 Task: In the Company zucc.zm, Add note: 'Set up a meeting with the product team to discuss customer feature requests.'. Mark checkbox to create task to follow up ': In 2 weeks'. Create task, with  description: Follow up on Payment, Add due date: Today; Add reminder: 30 Minutes before. Set Priority Medium and add note: Take detailed meeting minutes and share them with the team afterward.. Logged in from softage.1@softage.net
Action: Mouse moved to (96, 61)
Screenshot: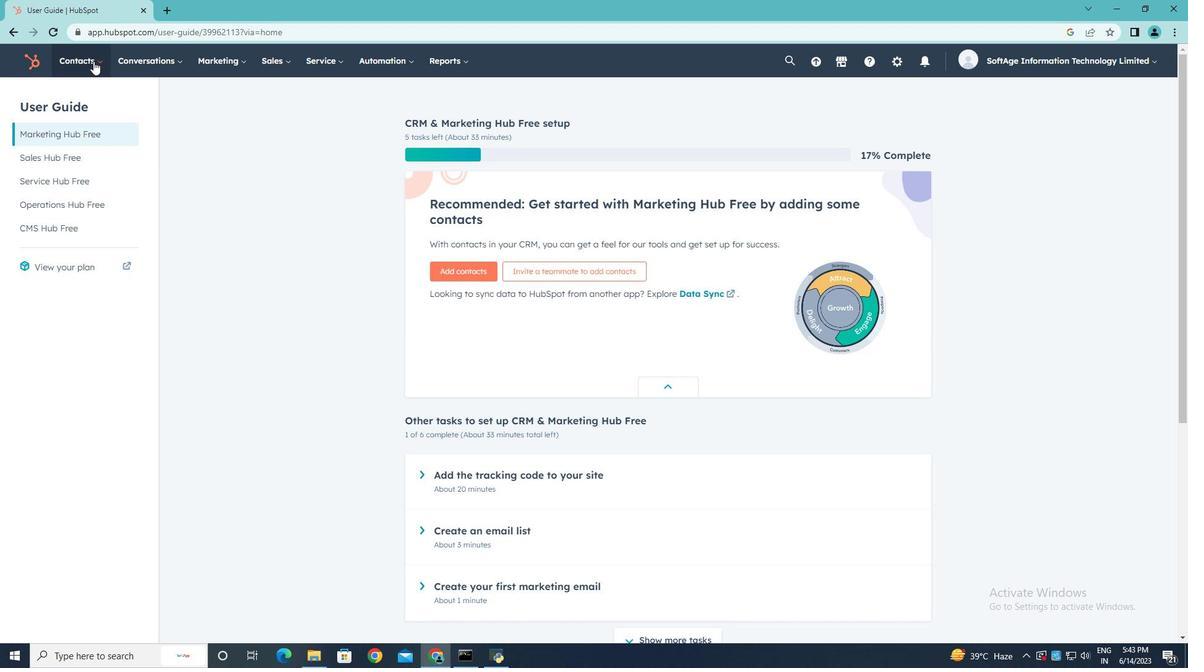 
Action: Mouse pressed left at (96, 61)
Screenshot: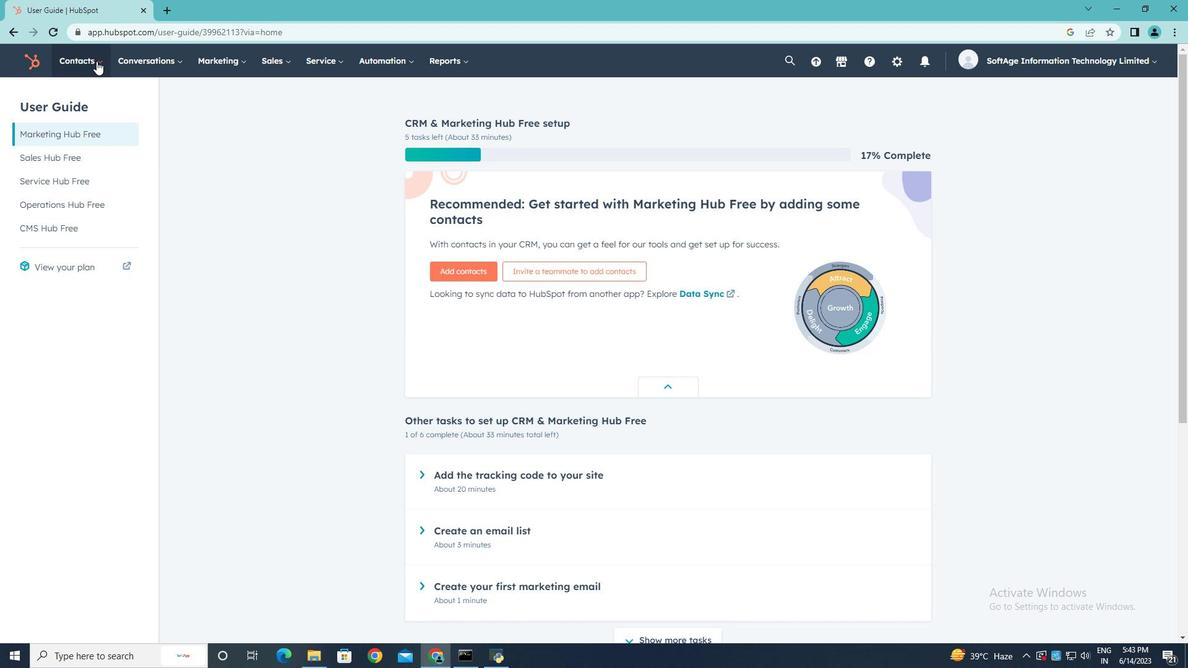 
Action: Mouse moved to (96, 120)
Screenshot: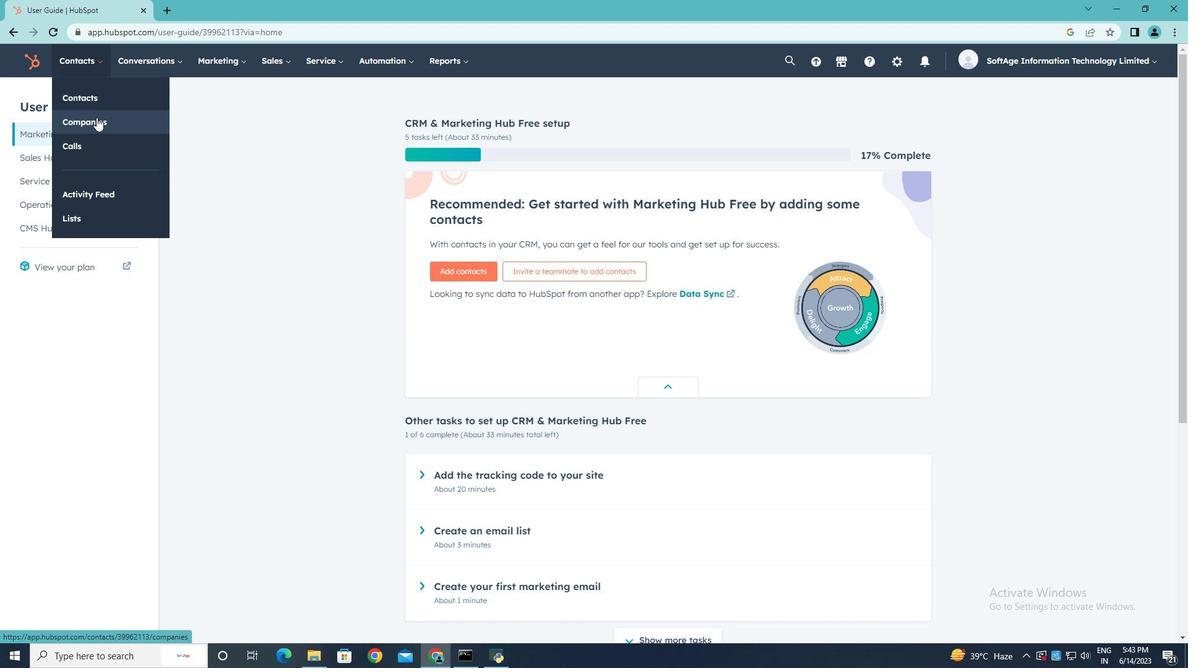 
Action: Mouse pressed left at (96, 120)
Screenshot: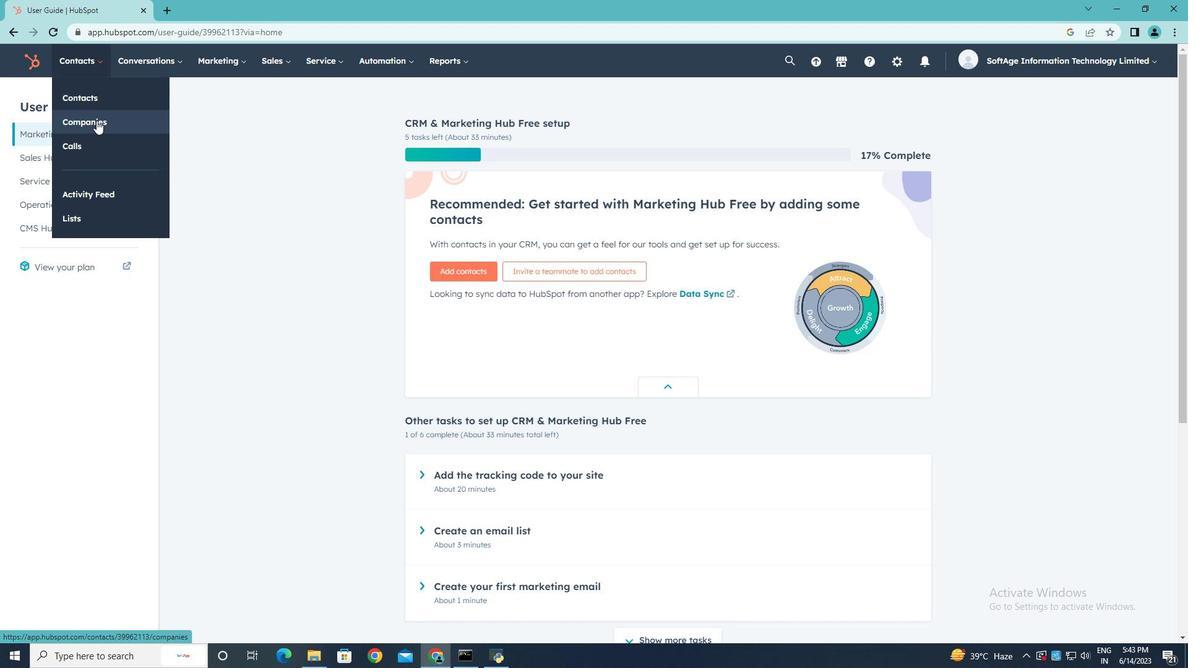 
Action: Mouse moved to (84, 196)
Screenshot: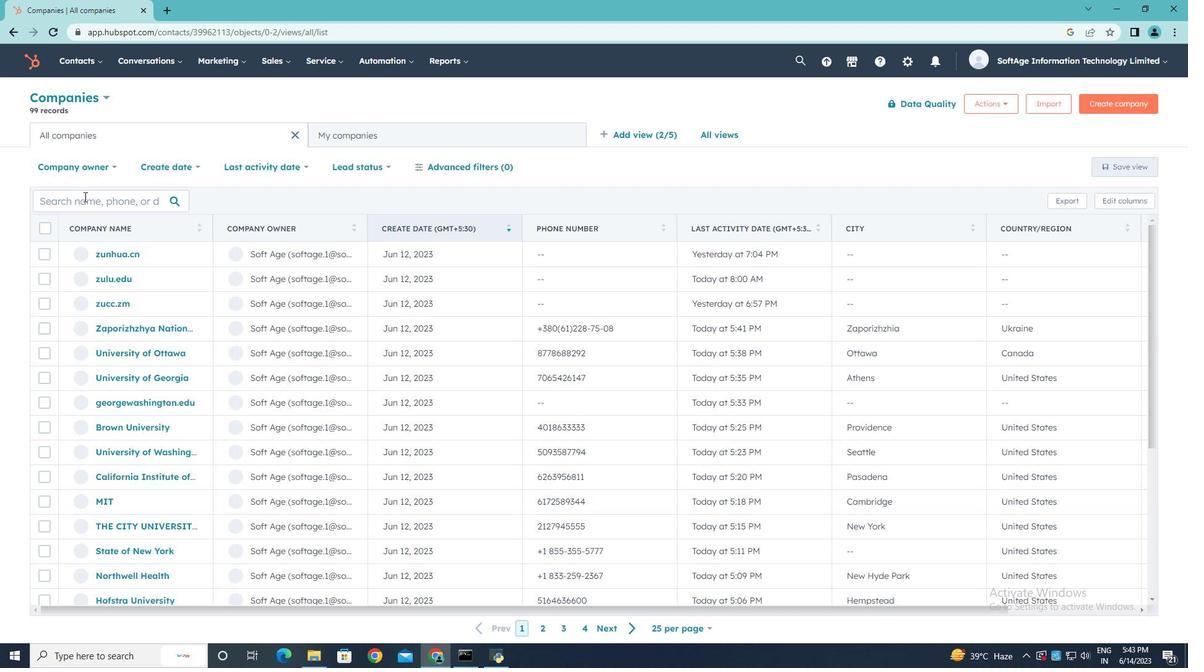 
Action: Mouse pressed left at (84, 196)
Screenshot: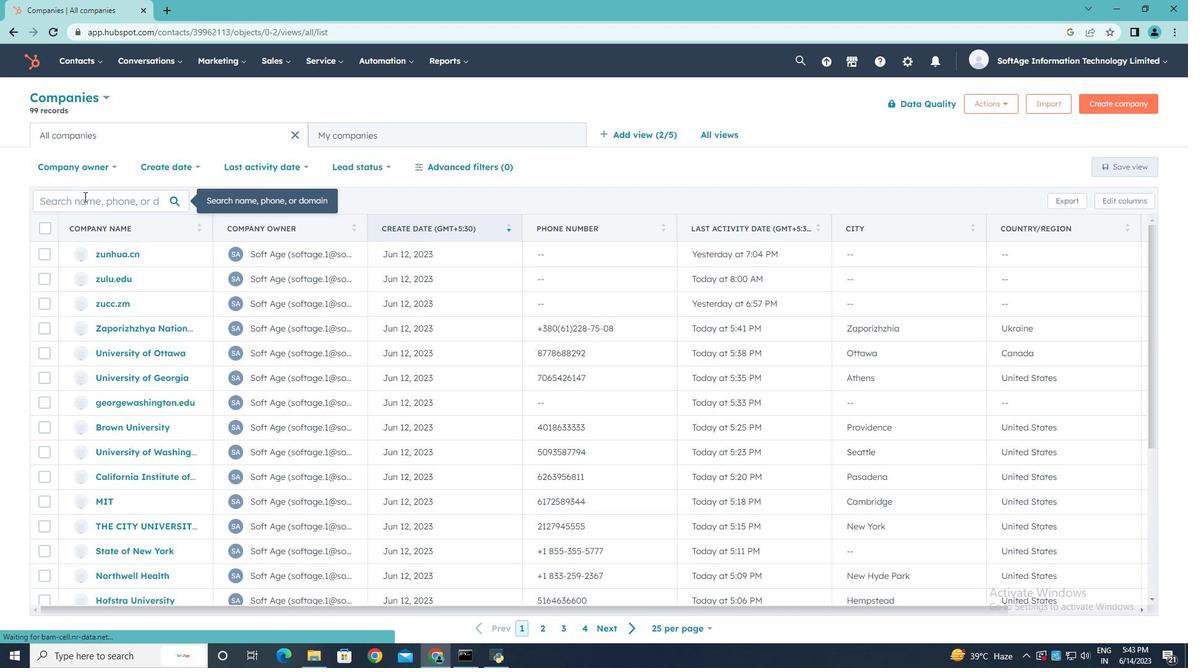 
Action: Key pressed zucc.zm
Screenshot: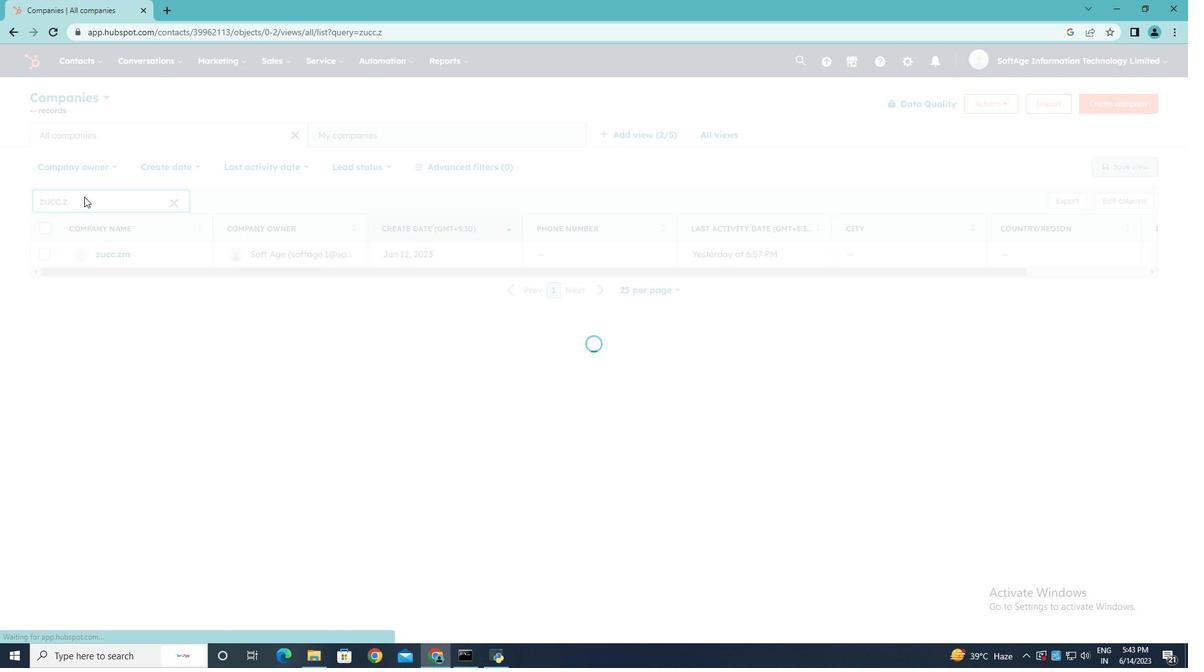 
Action: Mouse moved to (113, 252)
Screenshot: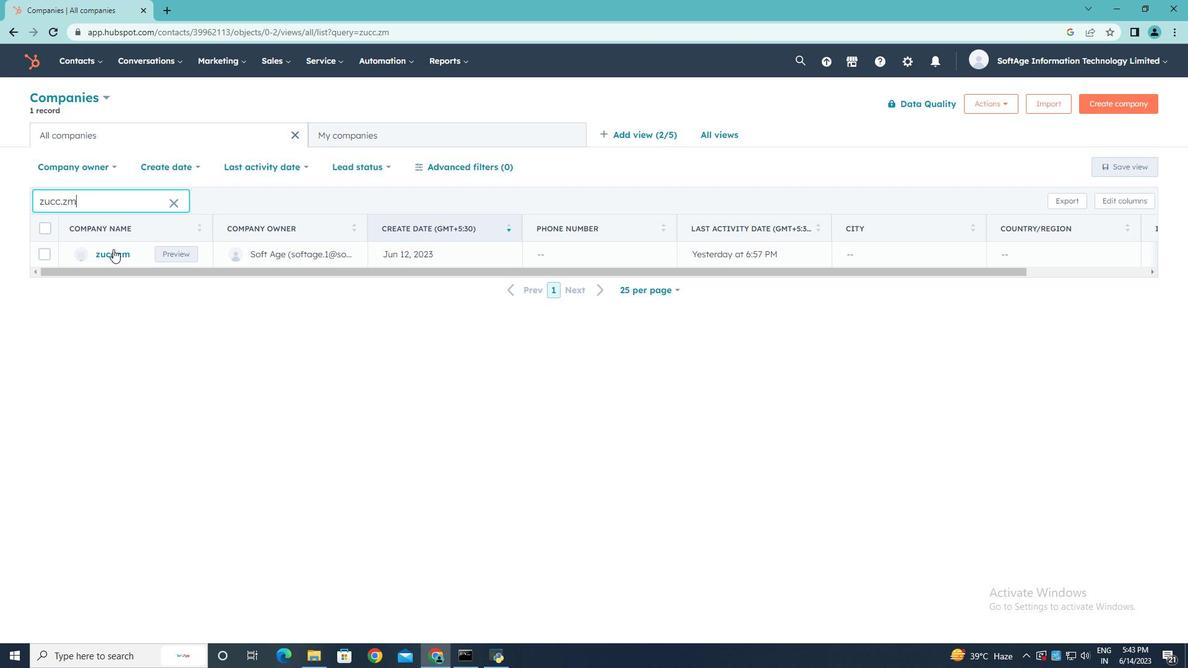 
Action: Mouse pressed left at (113, 252)
Screenshot: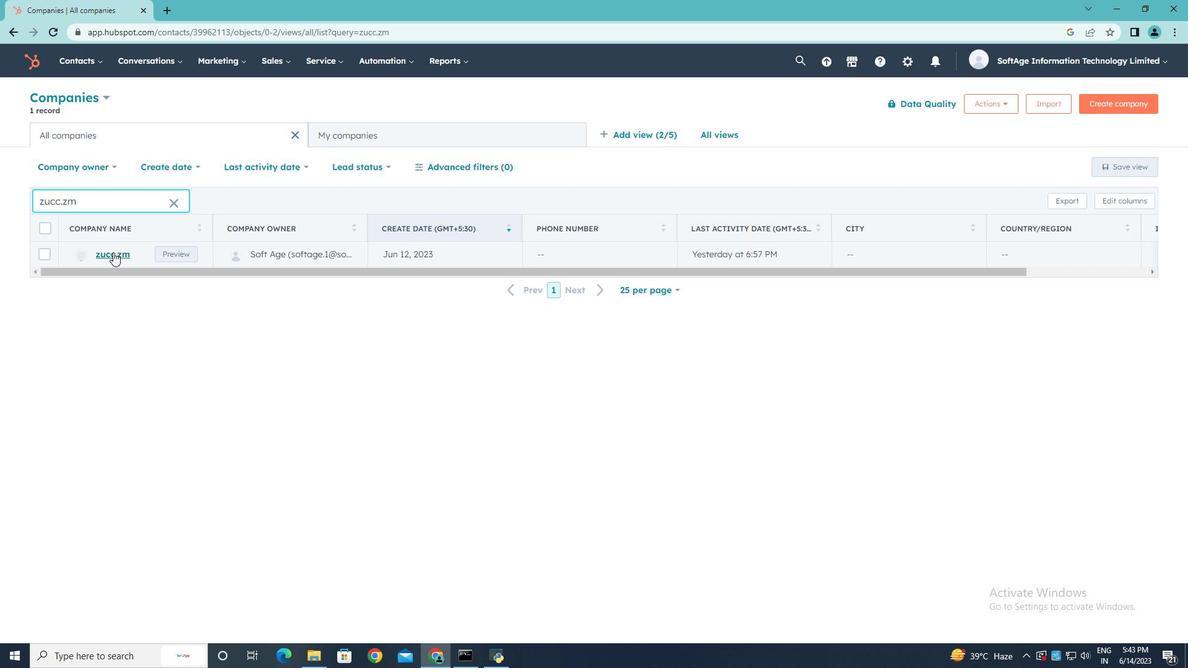 
Action: Mouse moved to (37, 201)
Screenshot: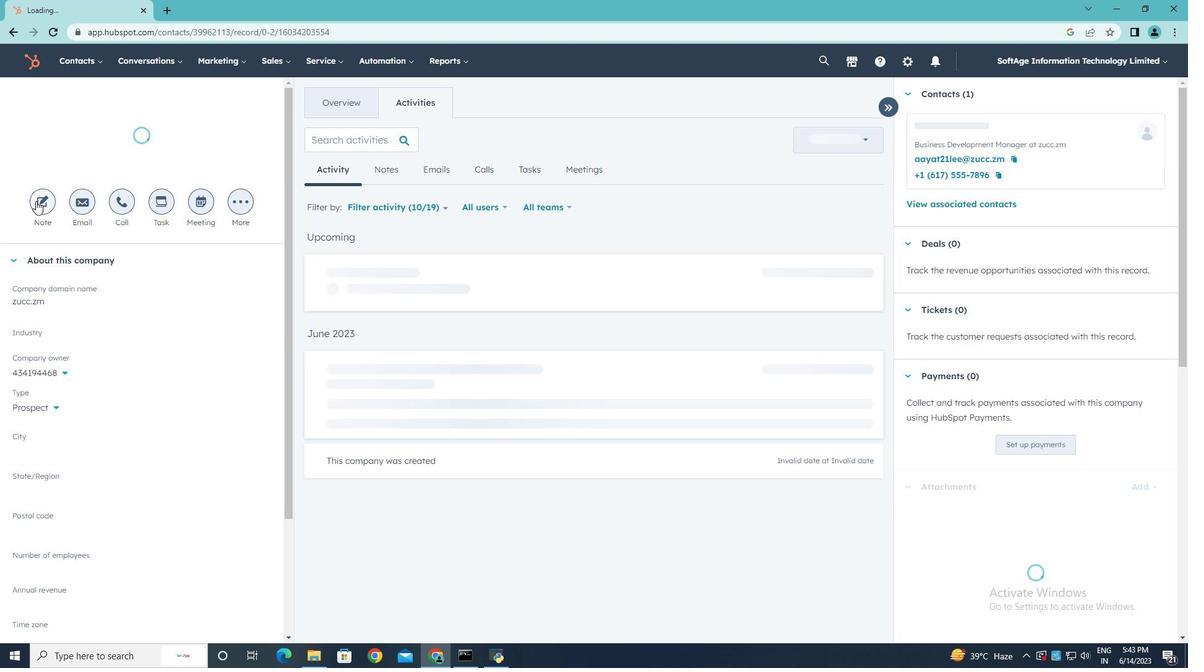 
Action: Mouse pressed left at (37, 201)
Screenshot: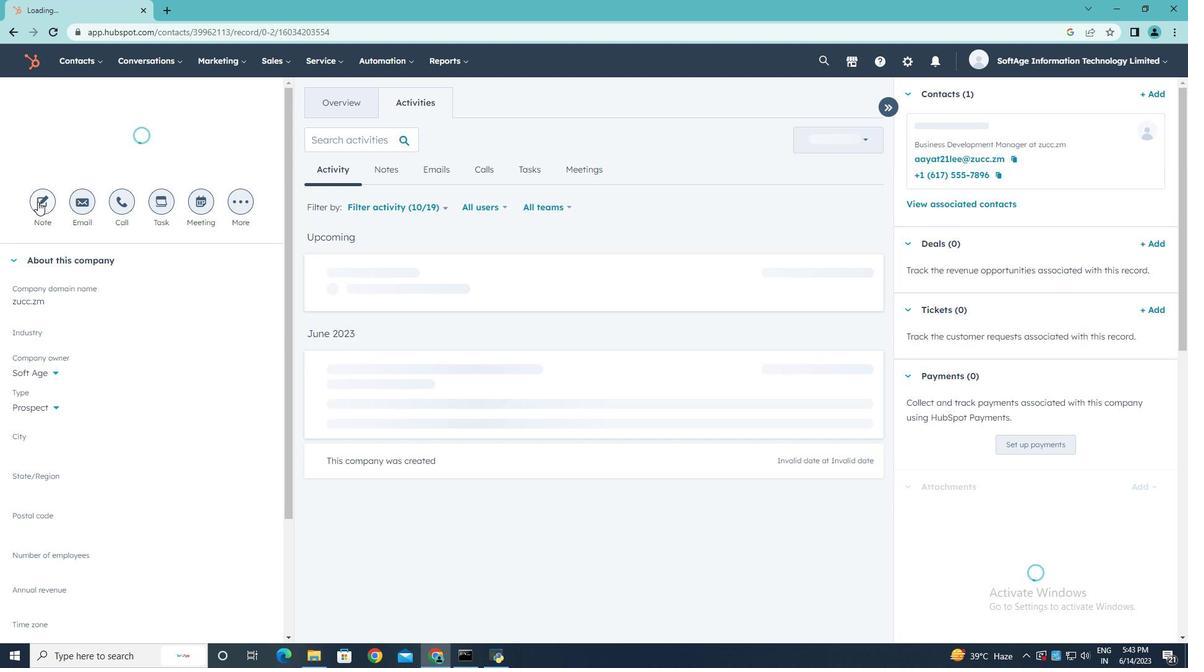 
Action: Key pressed <Key.shift><Key.shift><Key.shift><Key.shift><Key.shift><Key.shift><Key.shift><Key.shift><Key.shift><Key.shift>Set<Key.space>up<Key.space>a<Key.space>meeting<Key.space>with<Key.space>the<Key.space>product<Key.space>team<Key.space>to<Key.space>discuss<Key.space>customer<Key.space>feature<Key.space>requests.
Screenshot: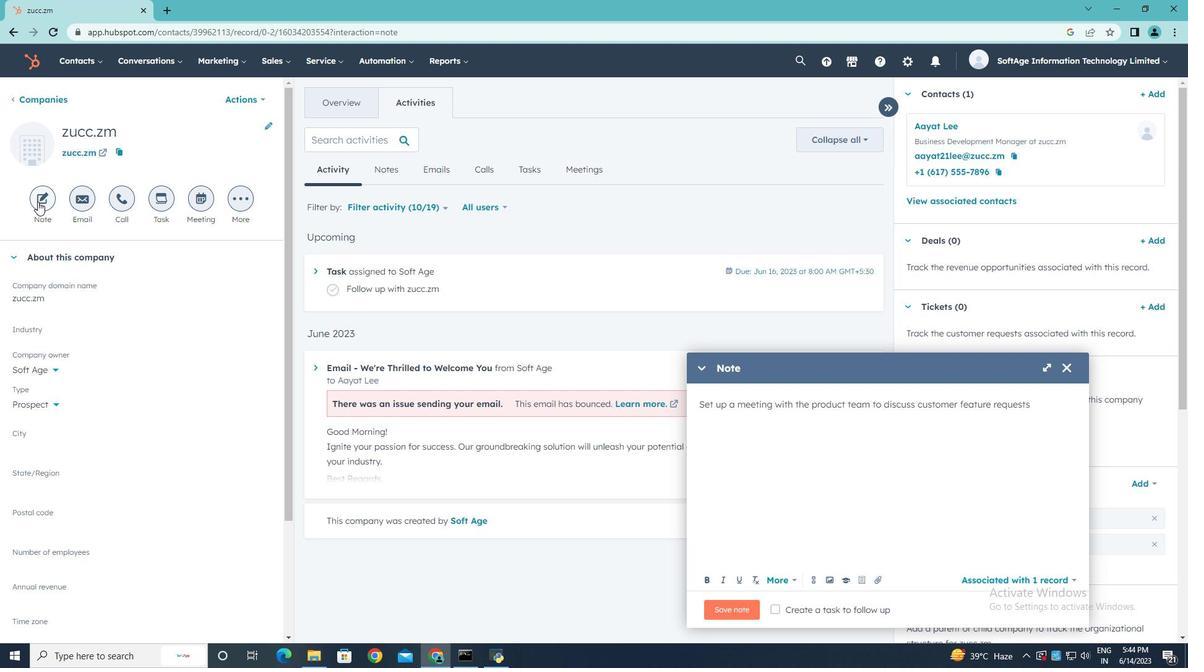
Action: Mouse moved to (775, 606)
Screenshot: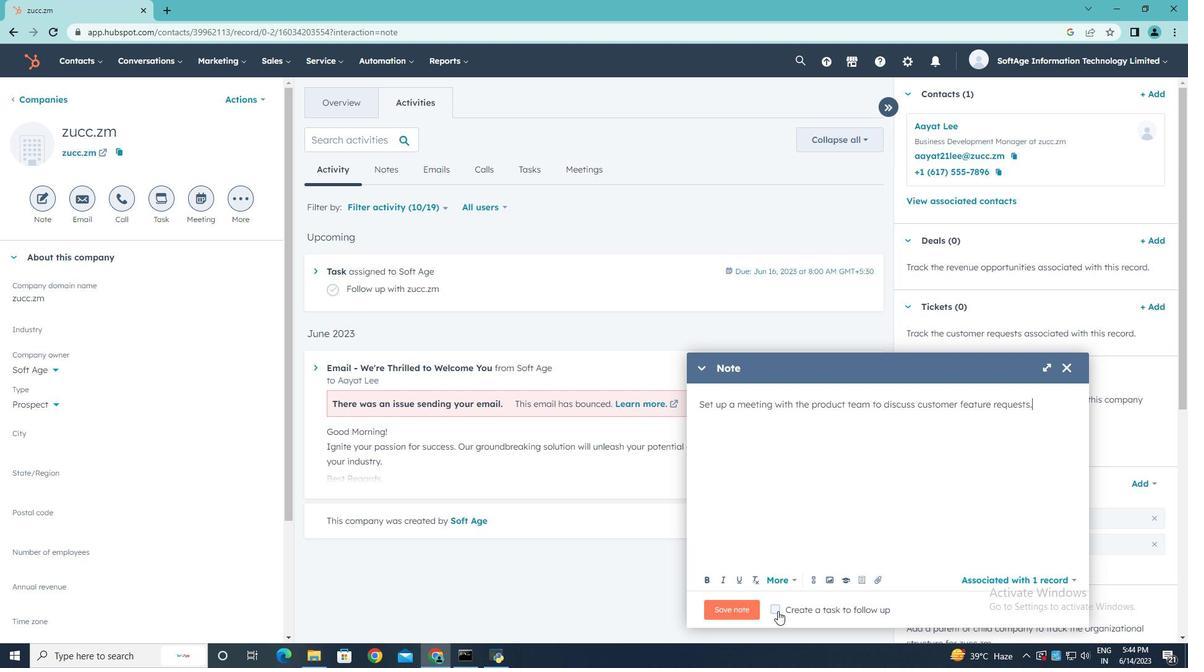 
Action: Mouse pressed left at (775, 606)
Screenshot: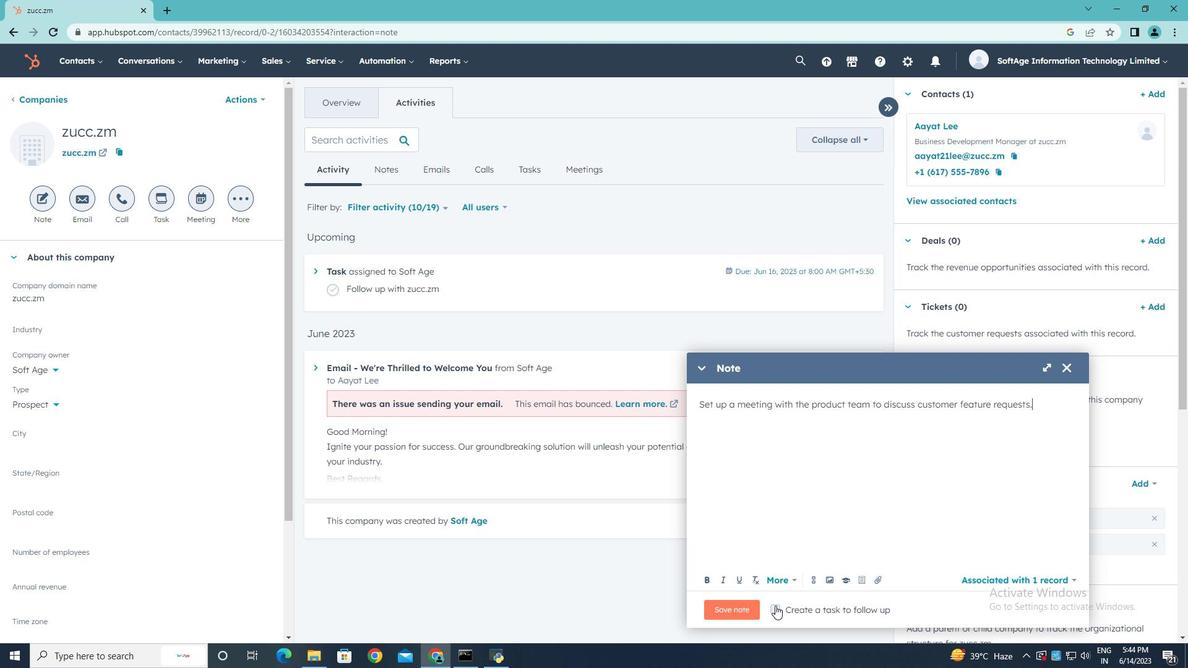 
Action: Mouse moved to (1022, 611)
Screenshot: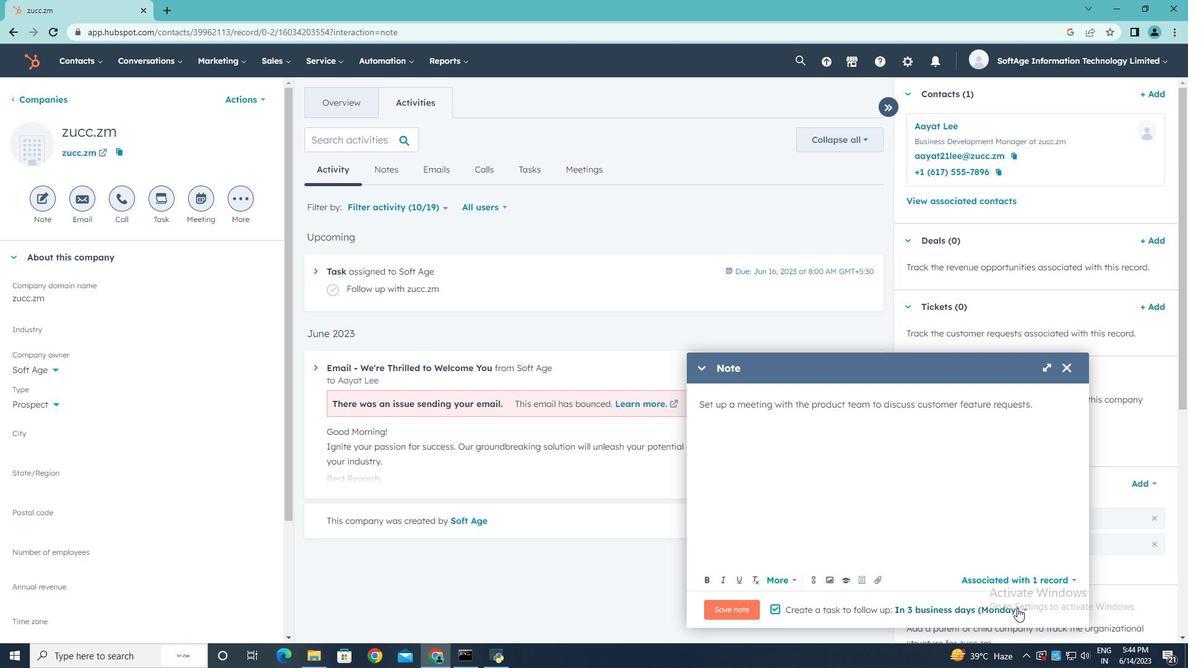 
Action: Mouse pressed left at (1022, 611)
Screenshot: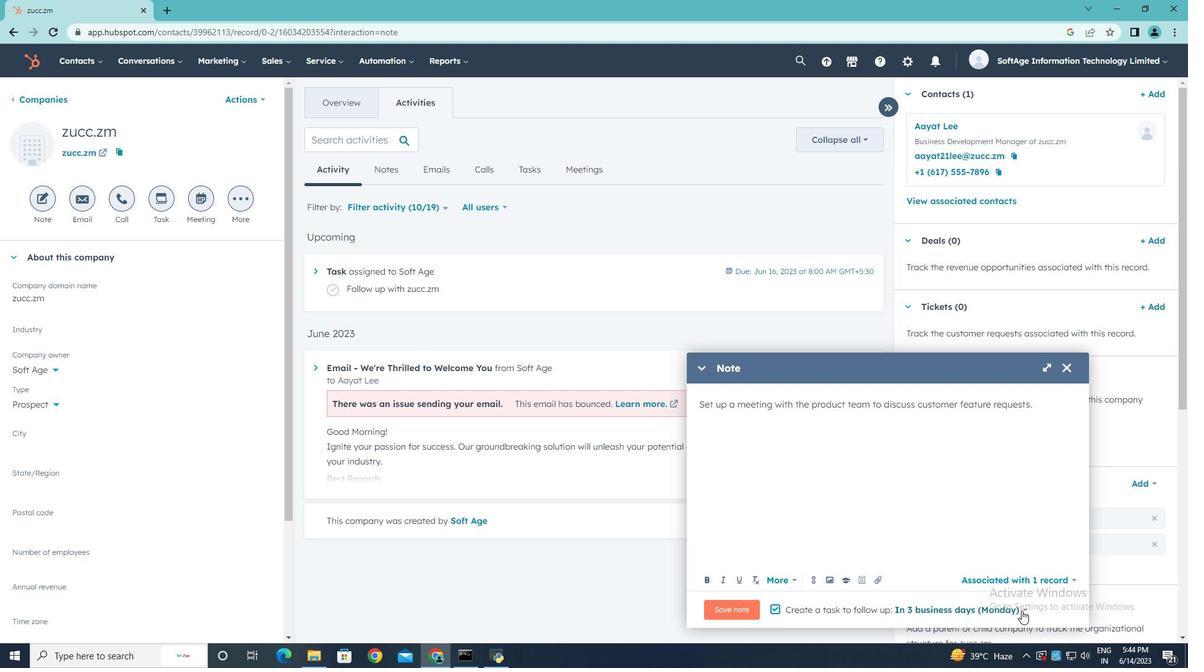 
Action: Mouse moved to (994, 544)
Screenshot: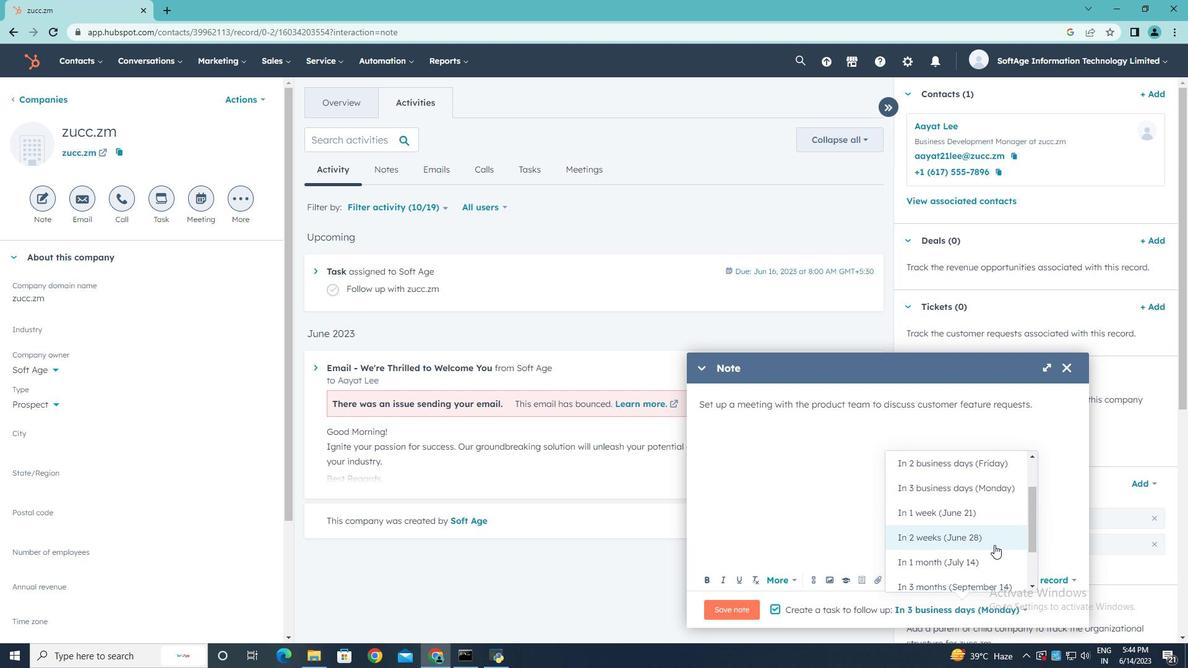 
Action: Mouse pressed left at (994, 544)
Screenshot: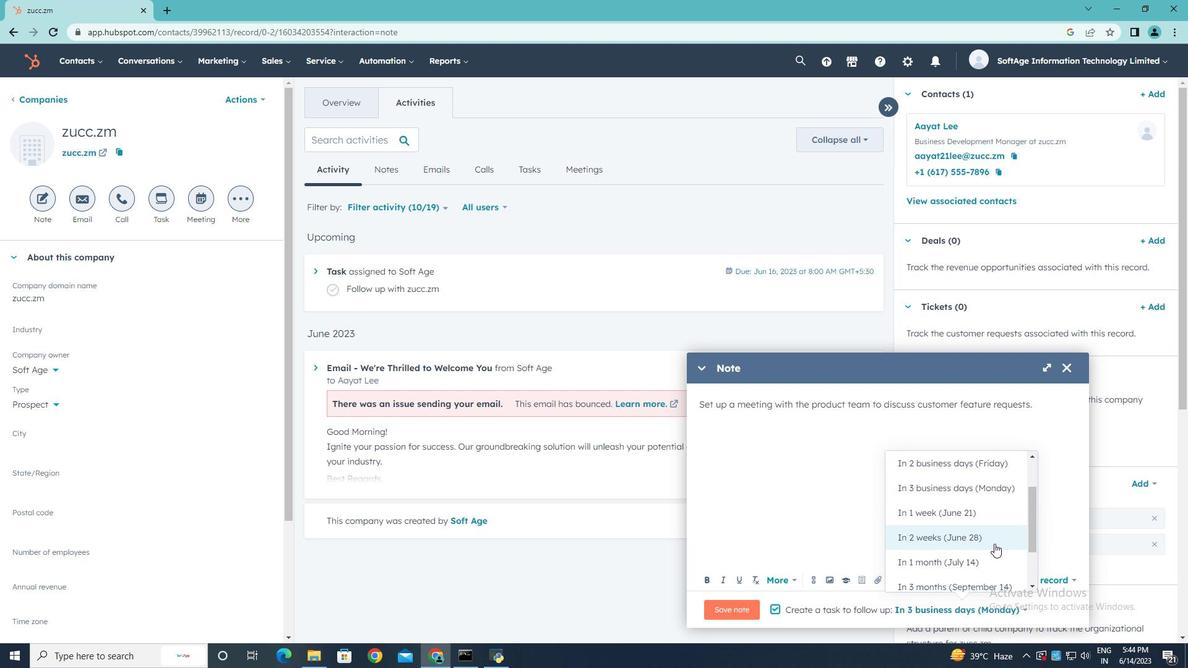 
Action: Mouse moved to (738, 607)
Screenshot: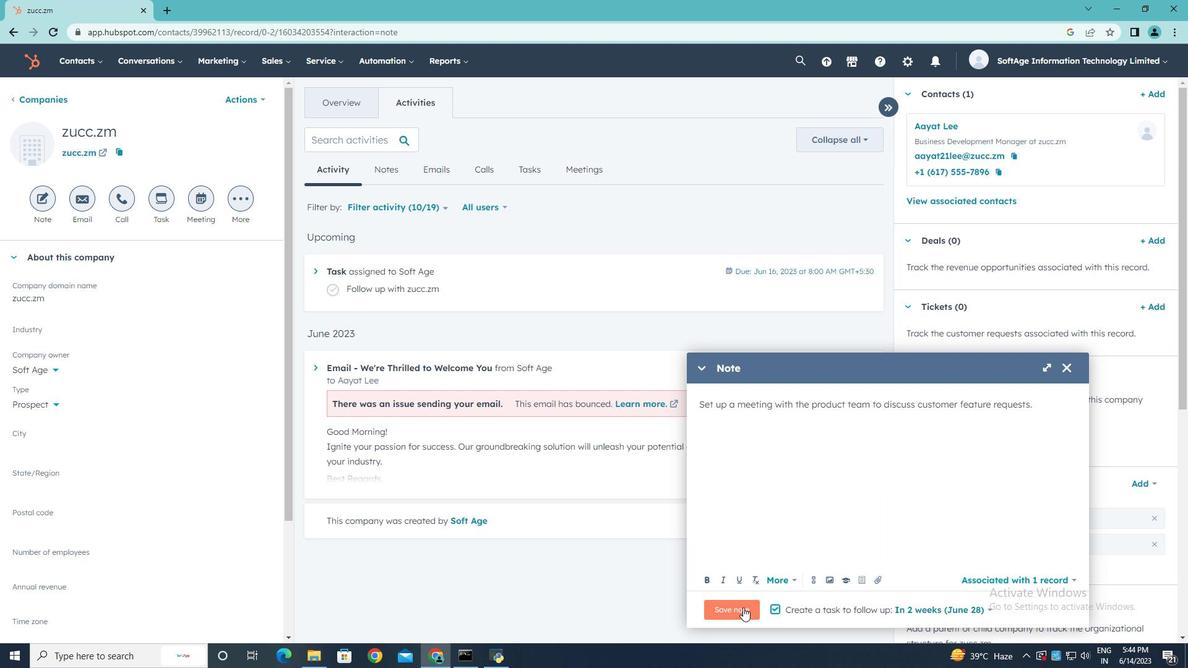 
Action: Mouse pressed left at (738, 607)
Screenshot: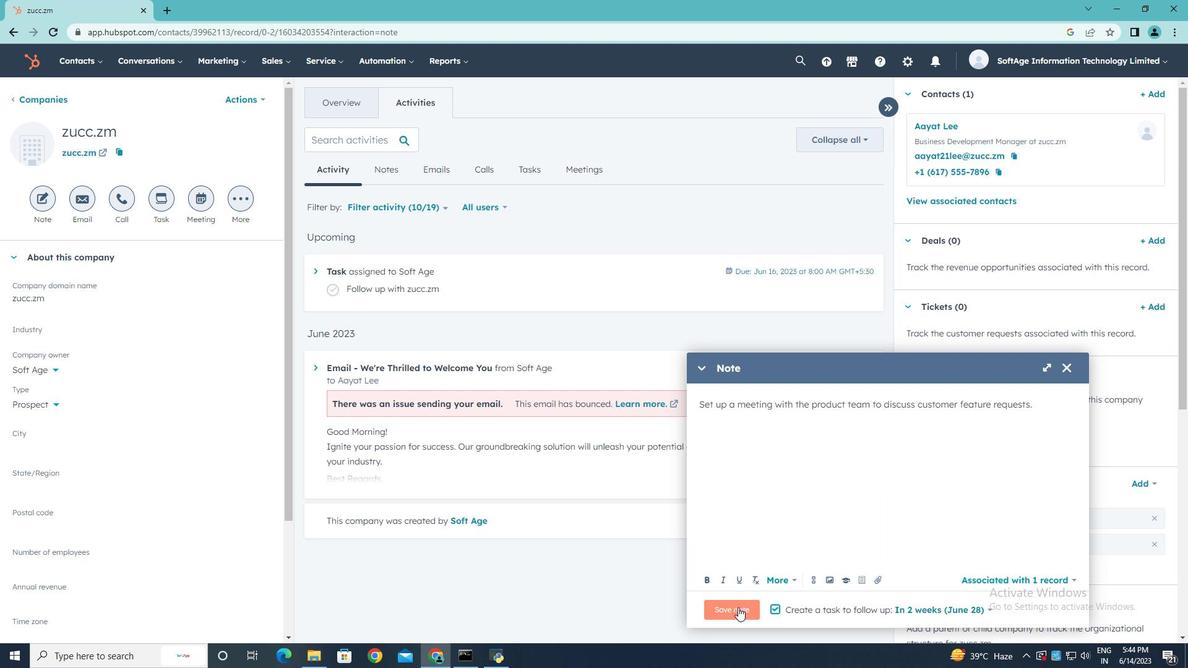 
Action: Mouse moved to (167, 204)
Screenshot: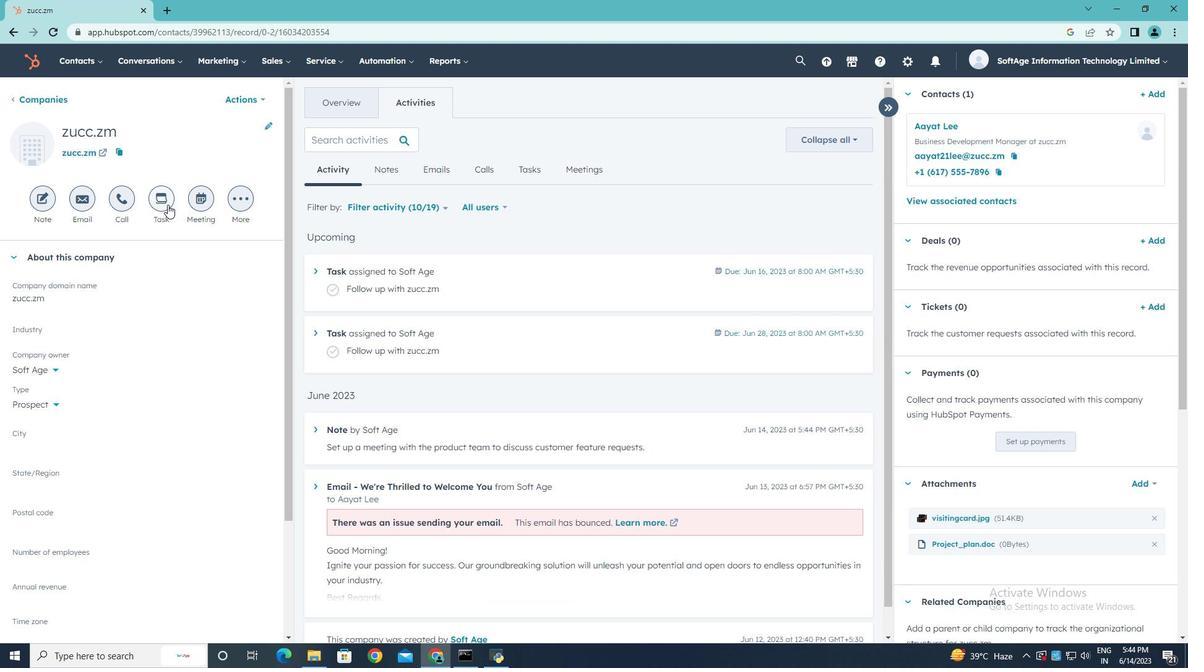 
Action: Mouse pressed left at (167, 204)
Screenshot: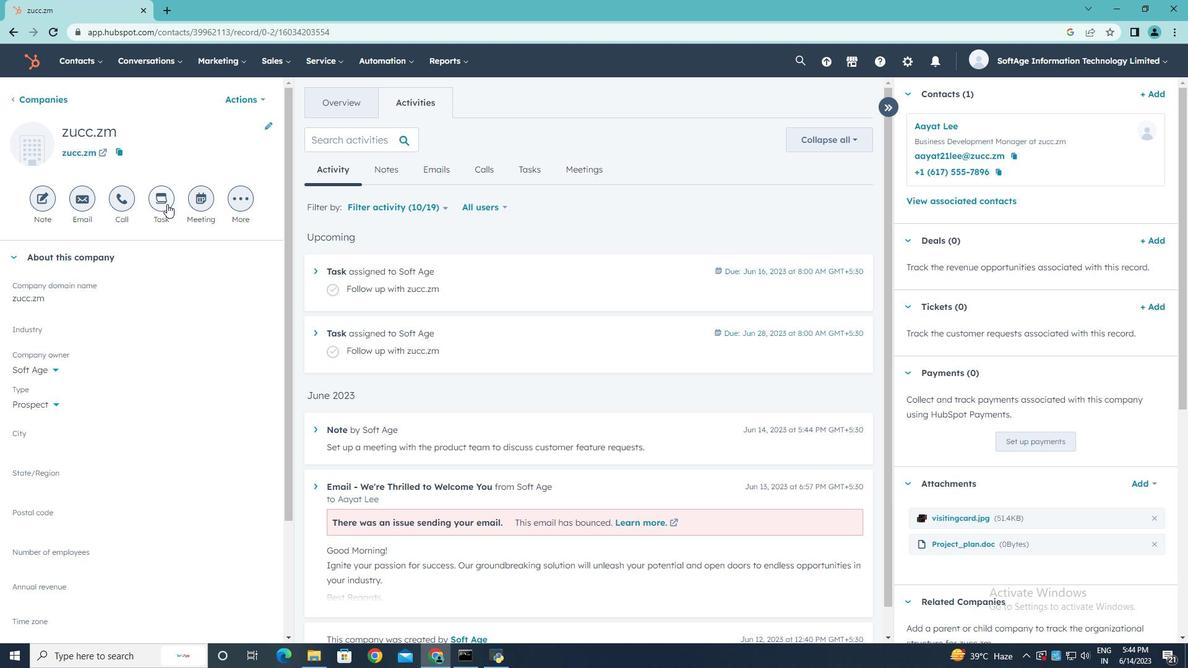 
Action: Mouse moved to (193, 195)
Screenshot: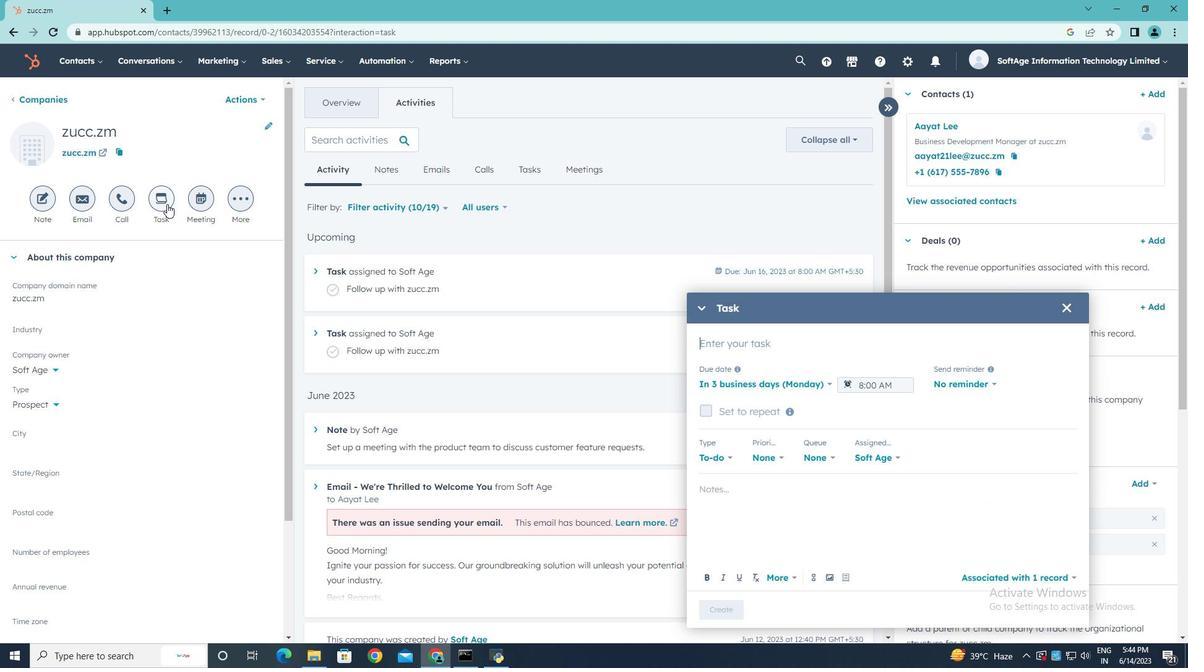 
Action: Key pressed <Key.shift><Key.shift><Key.shift><Key.shift><Key.shift><Key.shift><Key.shift><Key.shift>Follow<Key.space>up<Key.space>on<Key.space><Key.shift>Payment
Screenshot: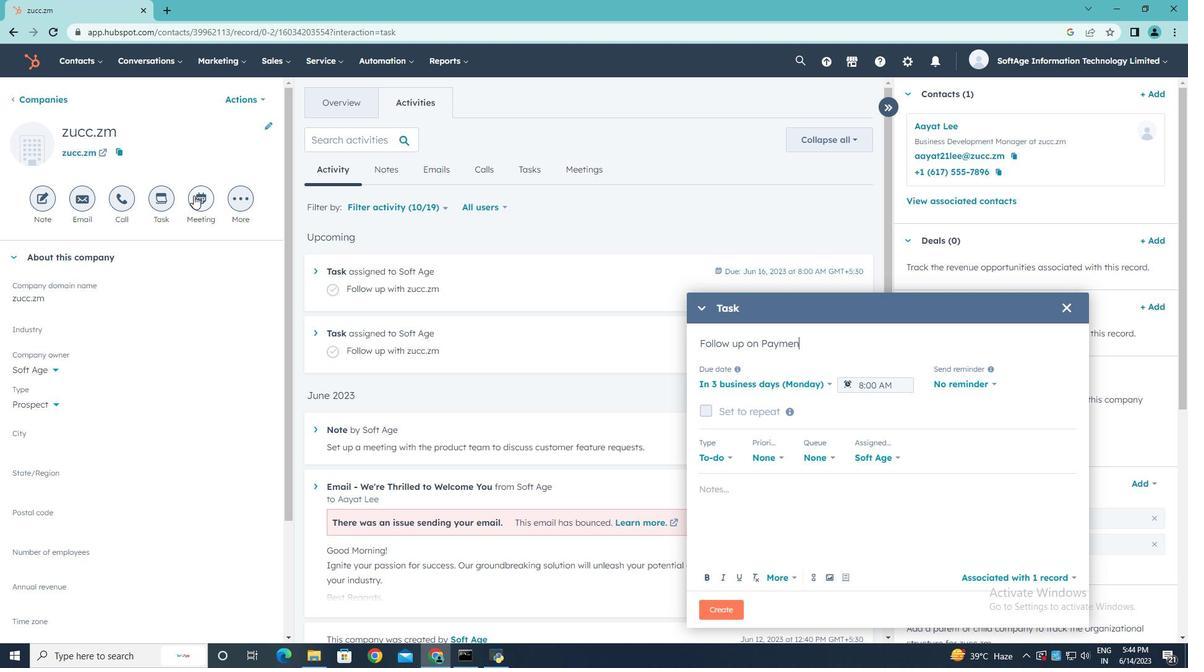 
Action: Mouse moved to (832, 385)
Screenshot: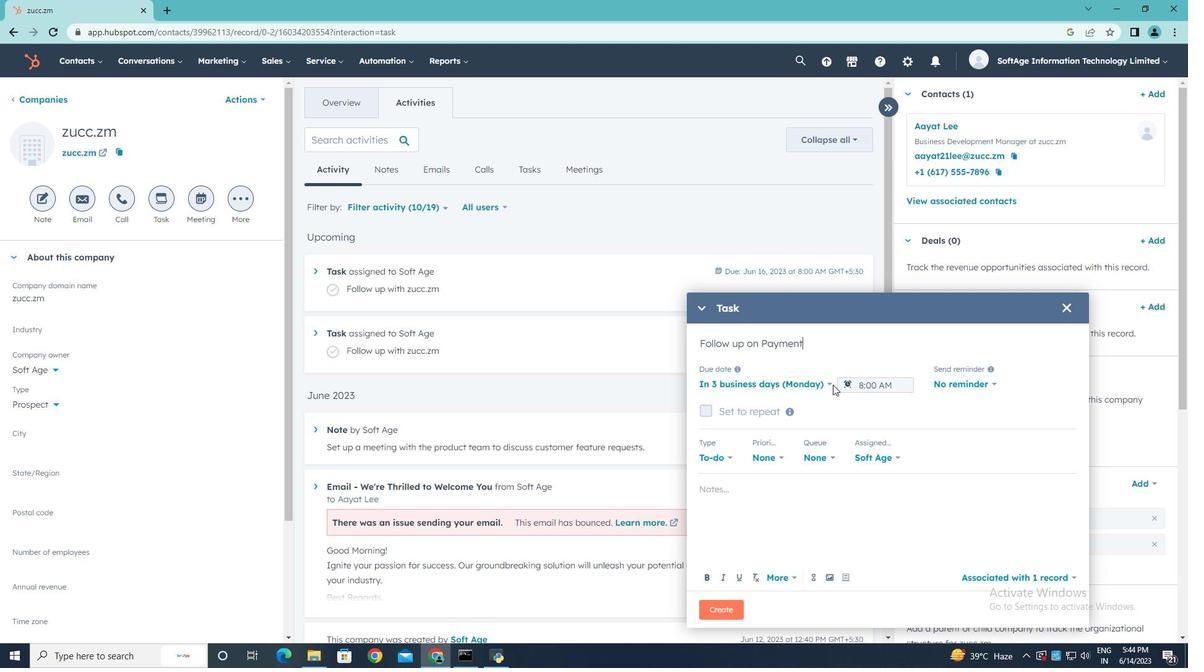
Action: Mouse pressed left at (832, 385)
Screenshot: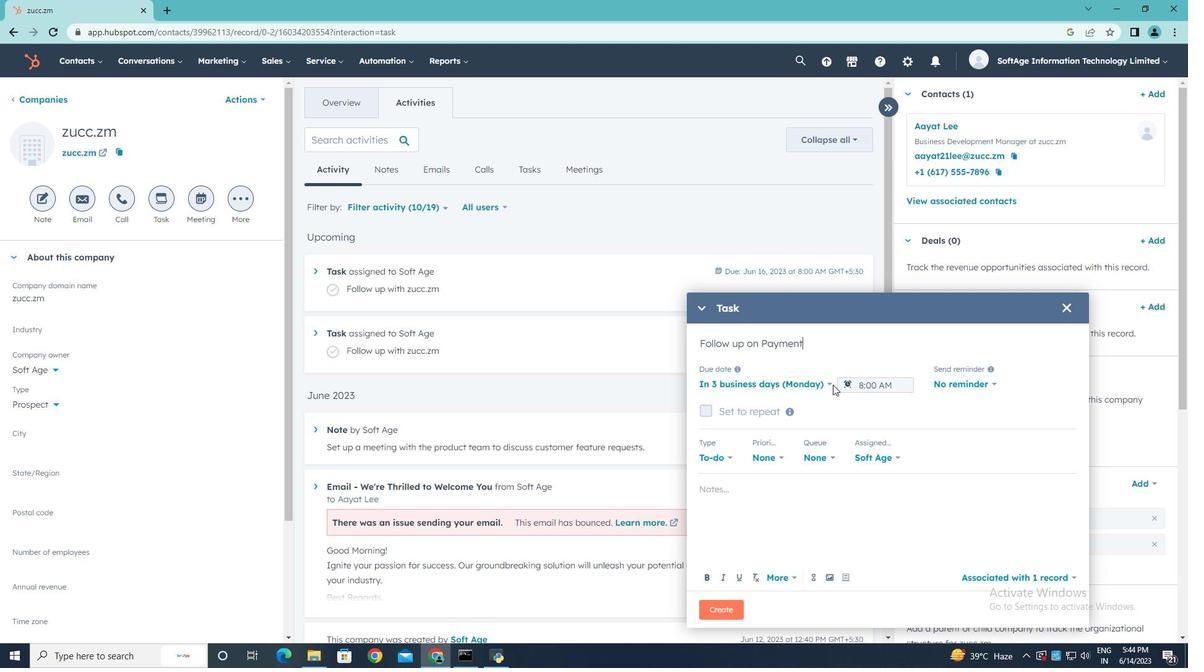 
Action: Mouse moved to (830, 385)
Screenshot: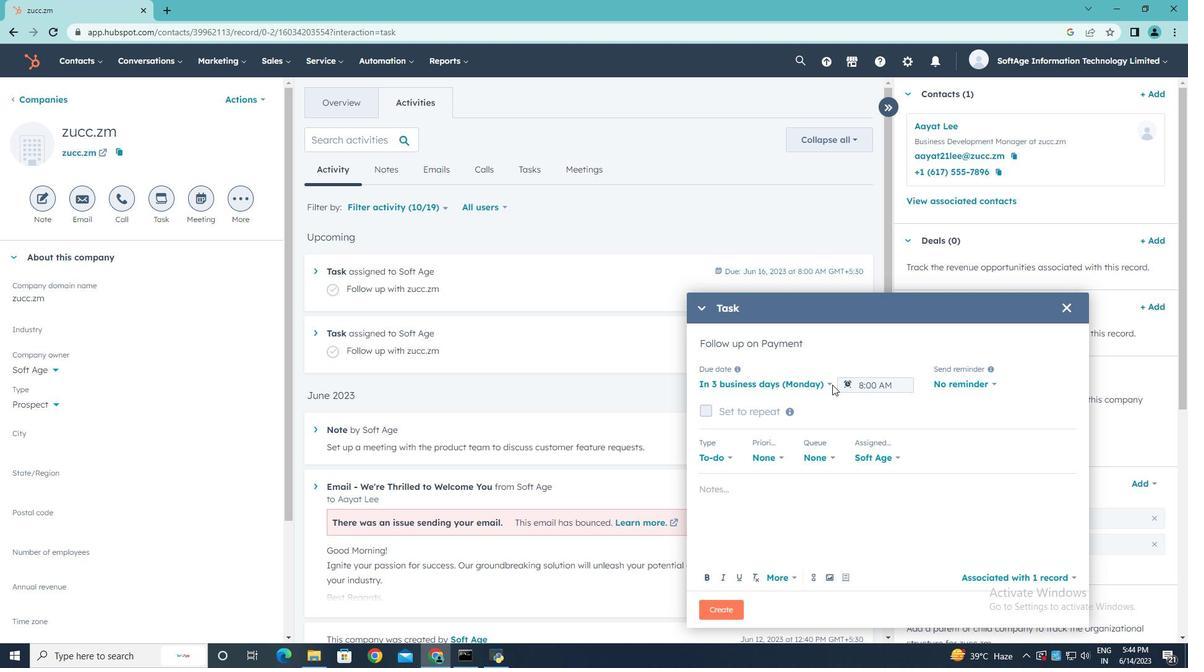 
Action: Mouse pressed left at (830, 385)
Screenshot: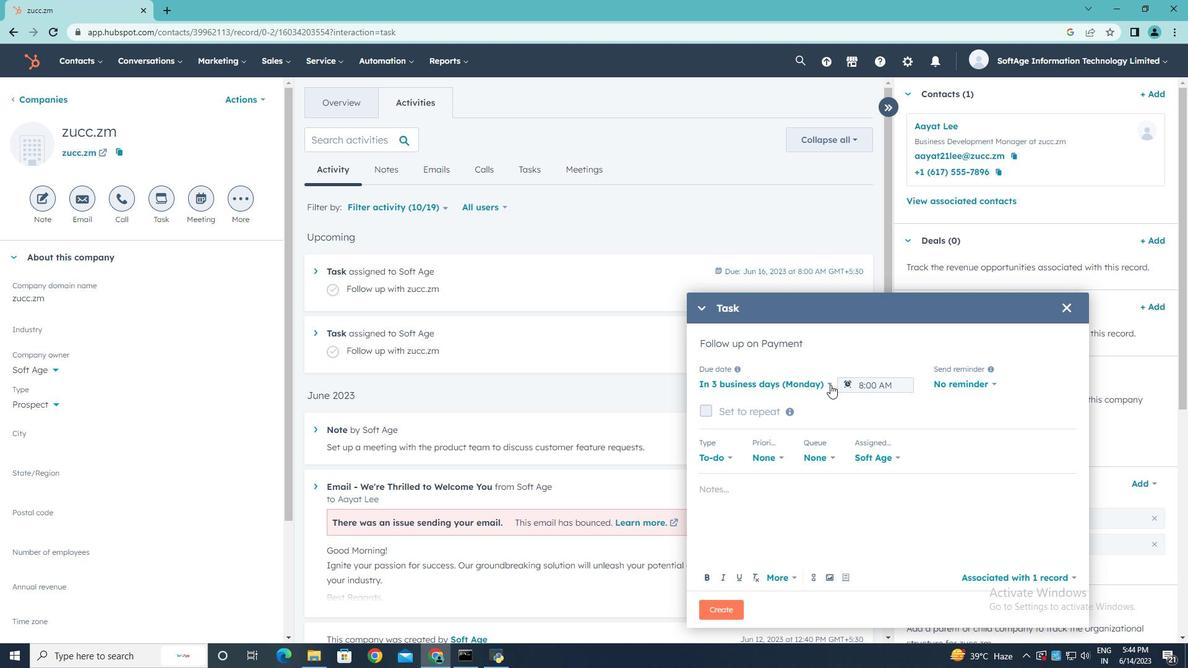 
Action: Mouse moved to (792, 462)
Screenshot: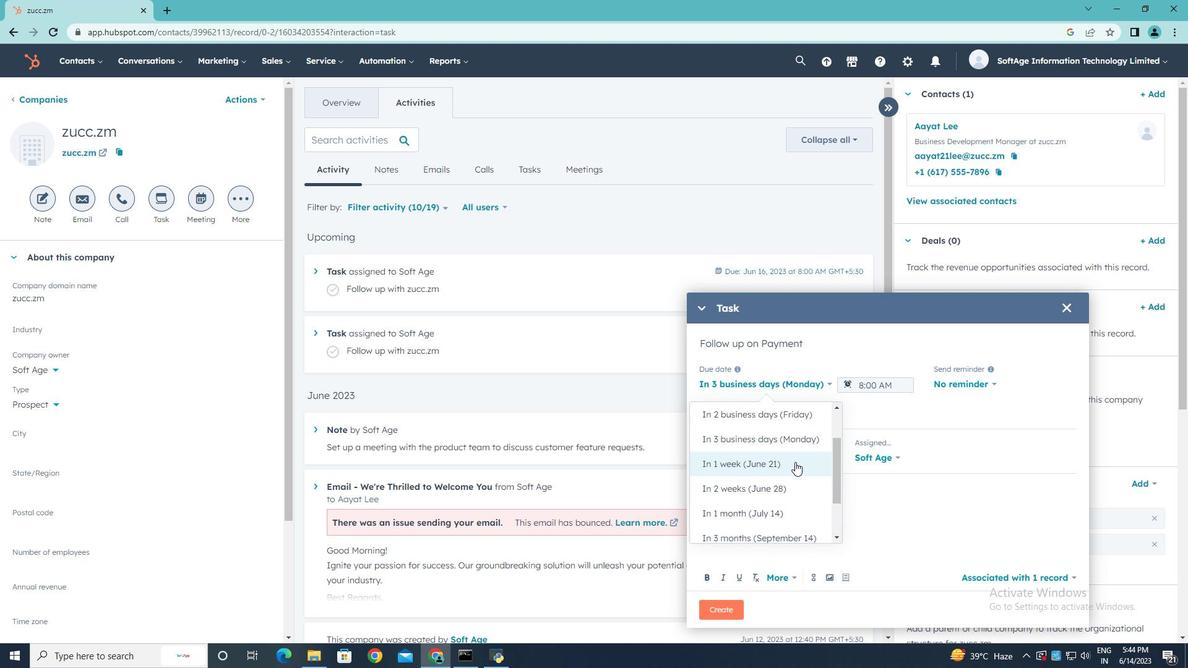 
Action: Mouse scrolled (792, 463) with delta (0, 0)
Screenshot: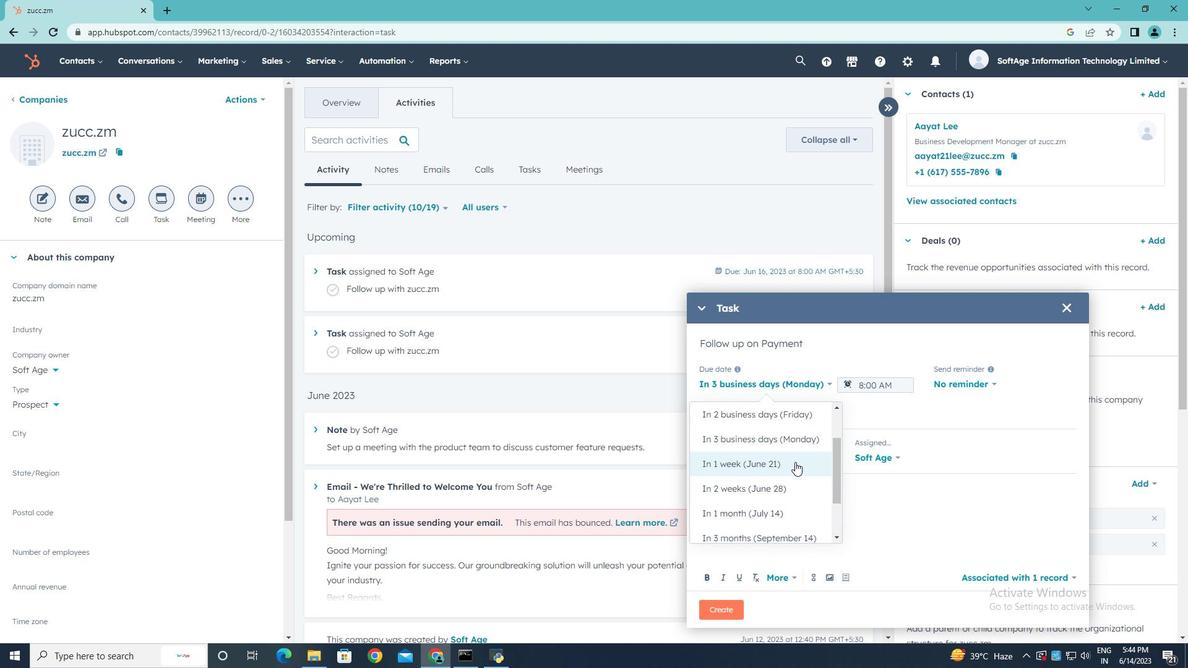 
Action: Mouse moved to (792, 461)
Screenshot: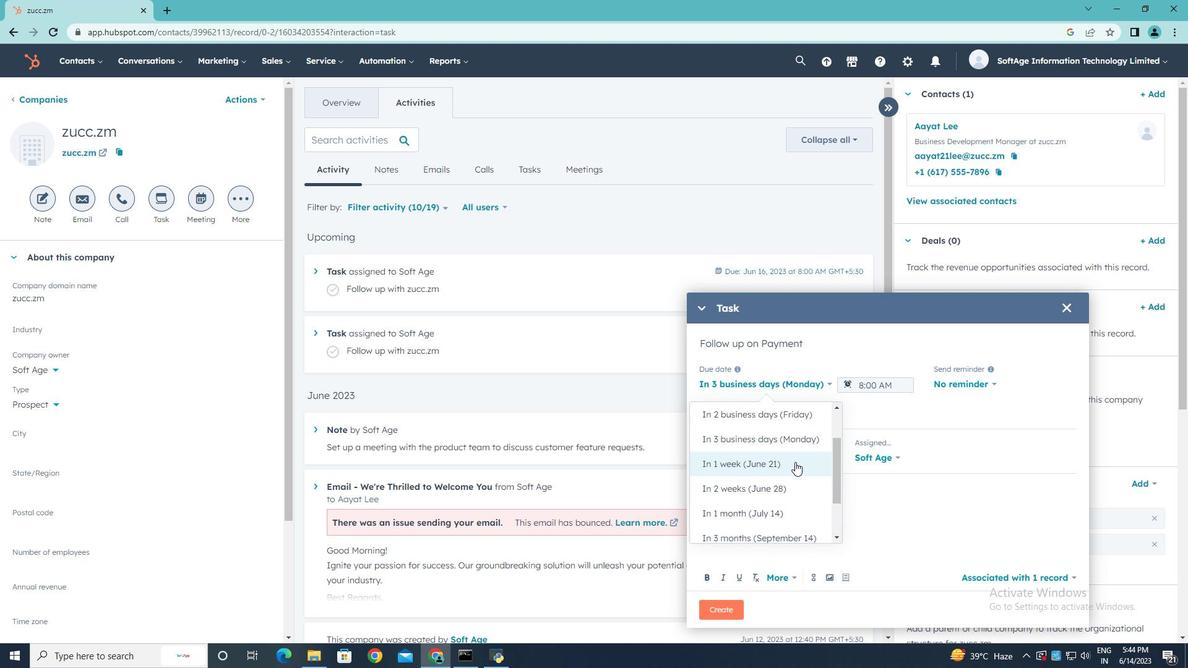 
Action: Mouse scrolled (792, 462) with delta (0, 0)
Screenshot: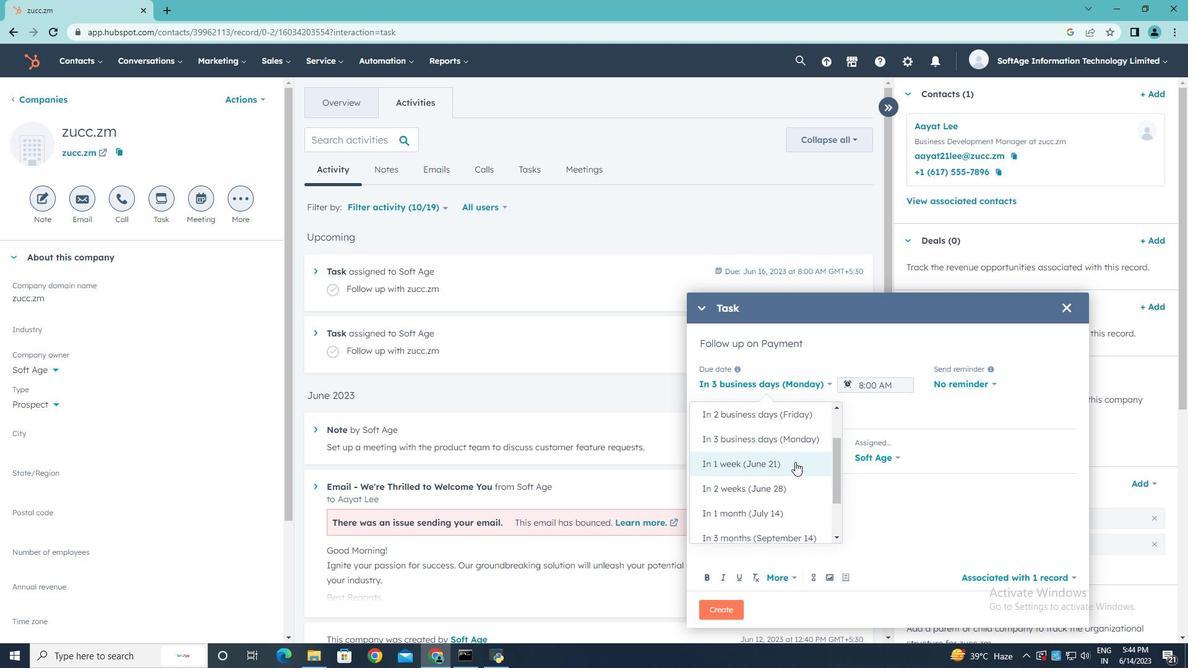 
Action: Mouse scrolled (792, 462) with delta (0, 0)
Screenshot: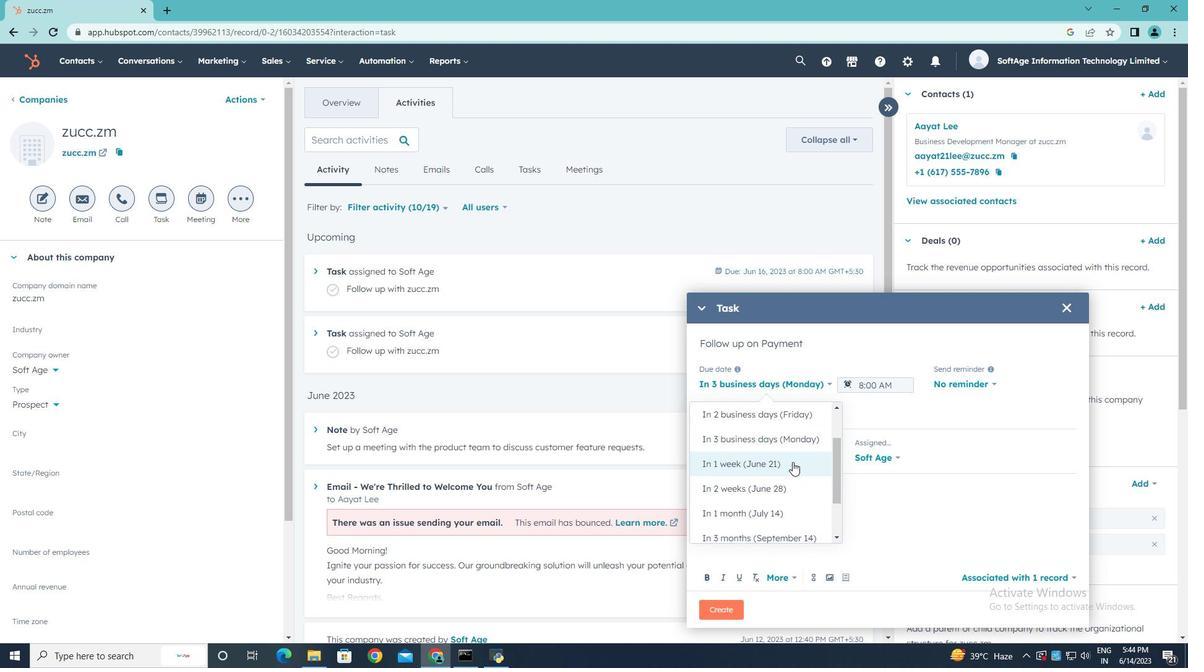 
Action: Mouse moved to (772, 448)
Screenshot: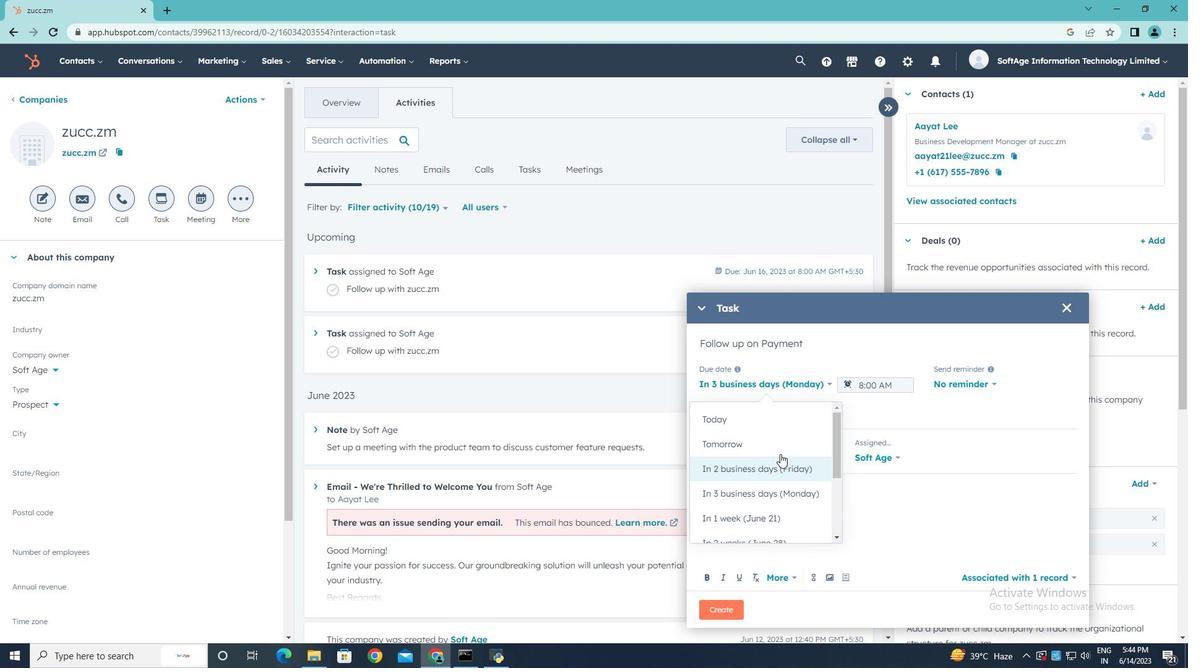 
Action: Mouse pressed left at (772, 448)
Screenshot: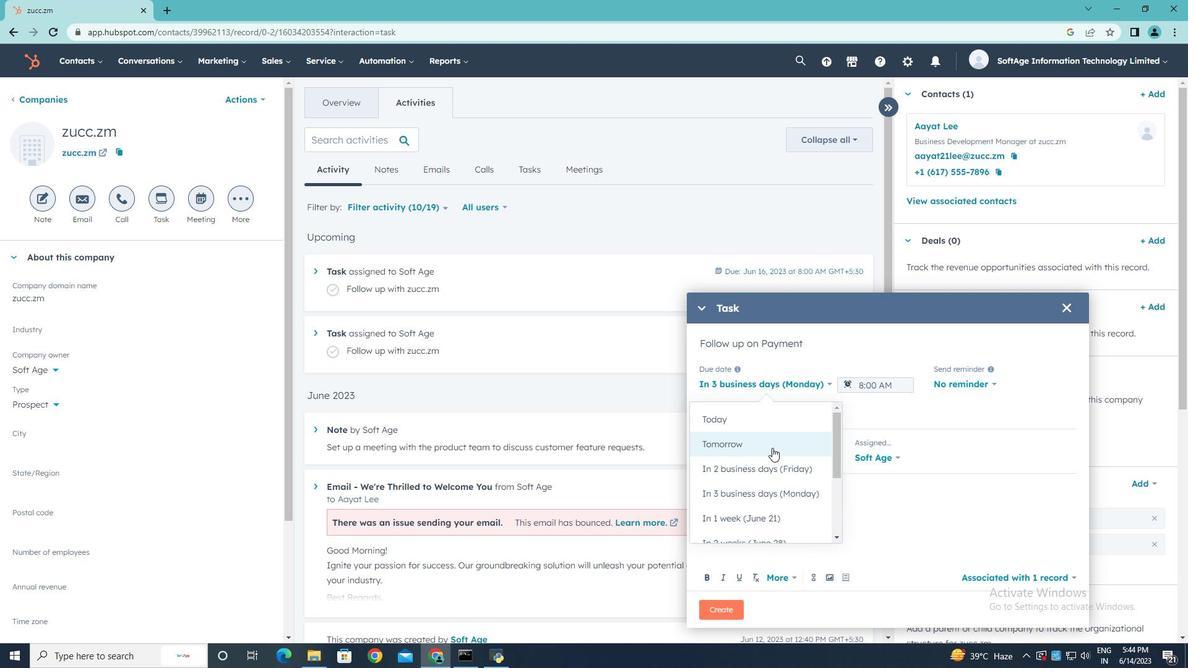 
Action: Mouse moved to (913, 385)
Screenshot: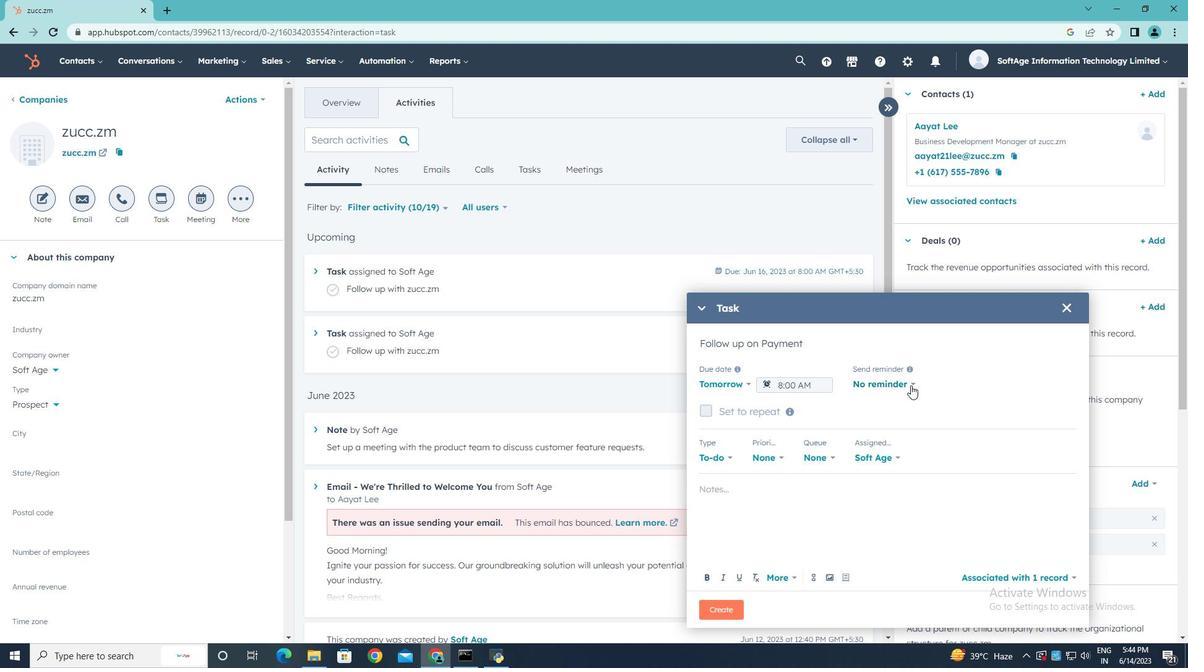 
Action: Mouse pressed left at (913, 385)
Screenshot: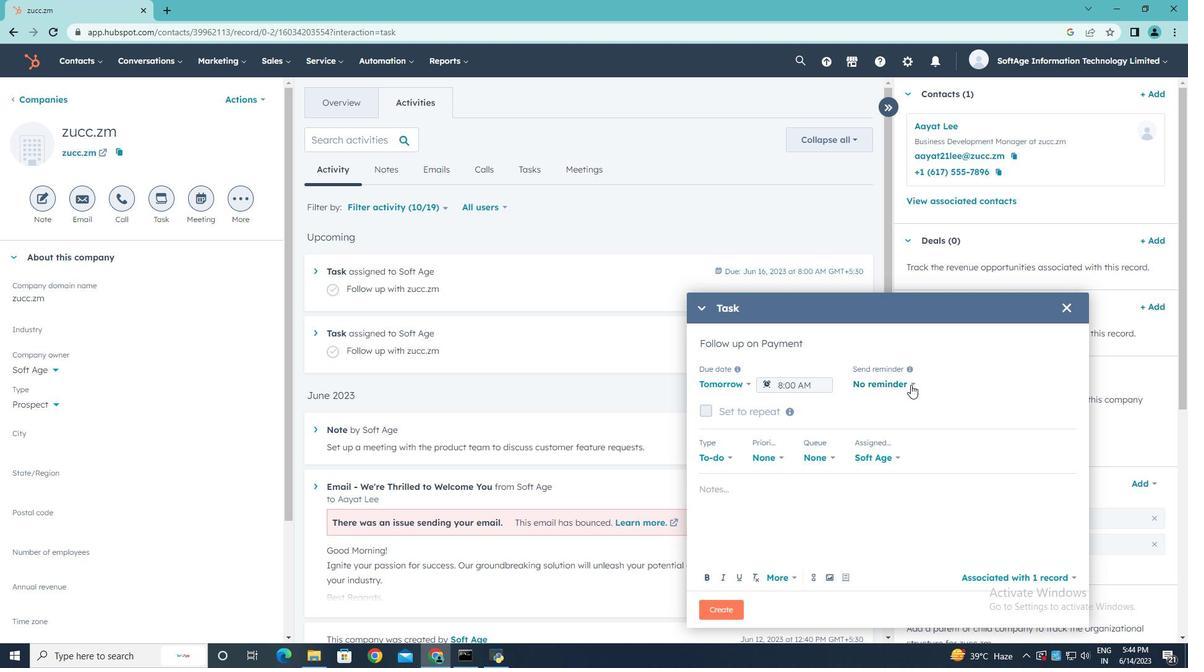 
Action: Mouse moved to (891, 467)
Screenshot: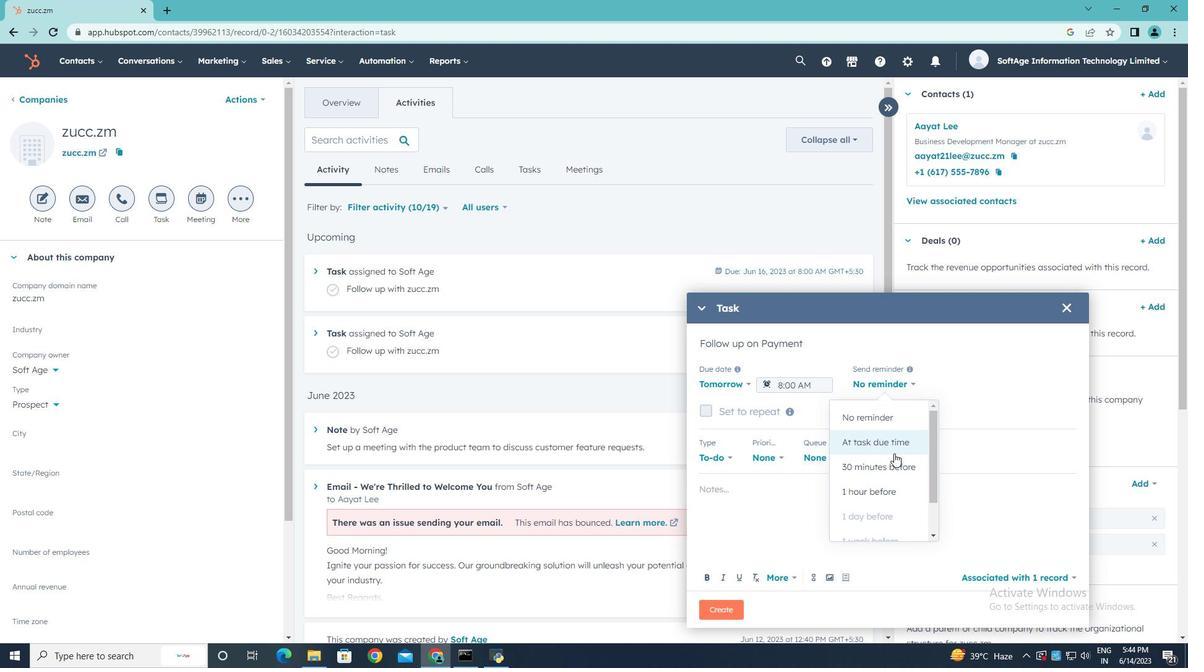 
Action: Mouse pressed left at (891, 467)
Screenshot: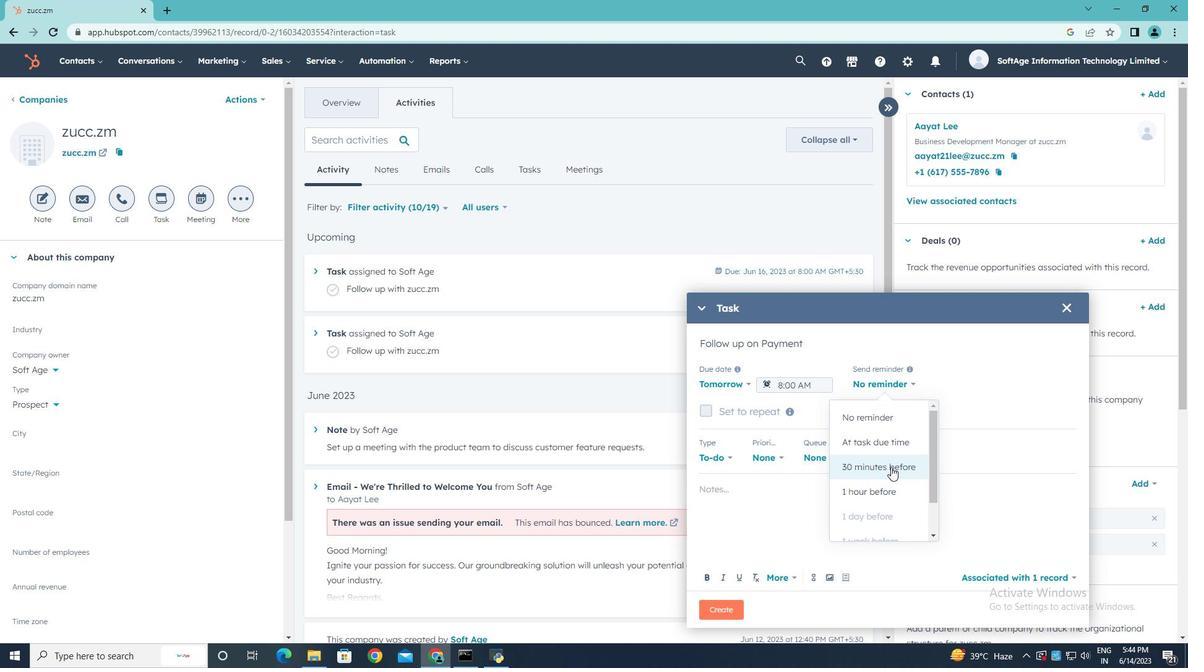 
Action: Mouse moved to (782, 456)
Screenshot: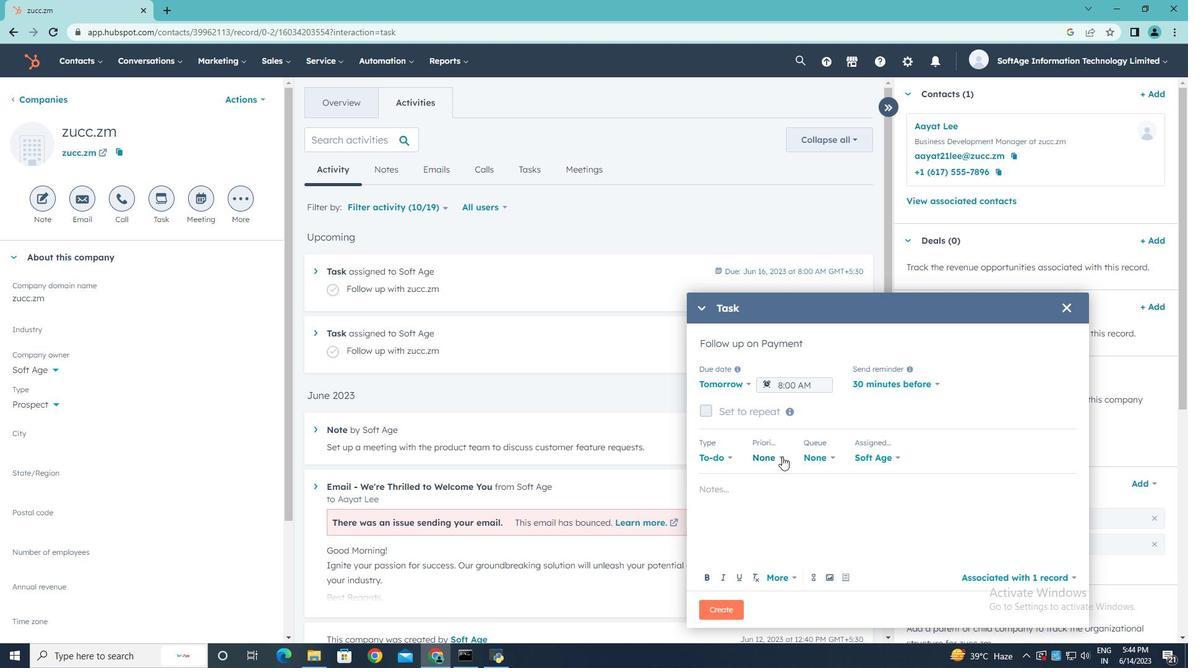 
Action: Mouse pressed left at (782, 456)
Screenshot: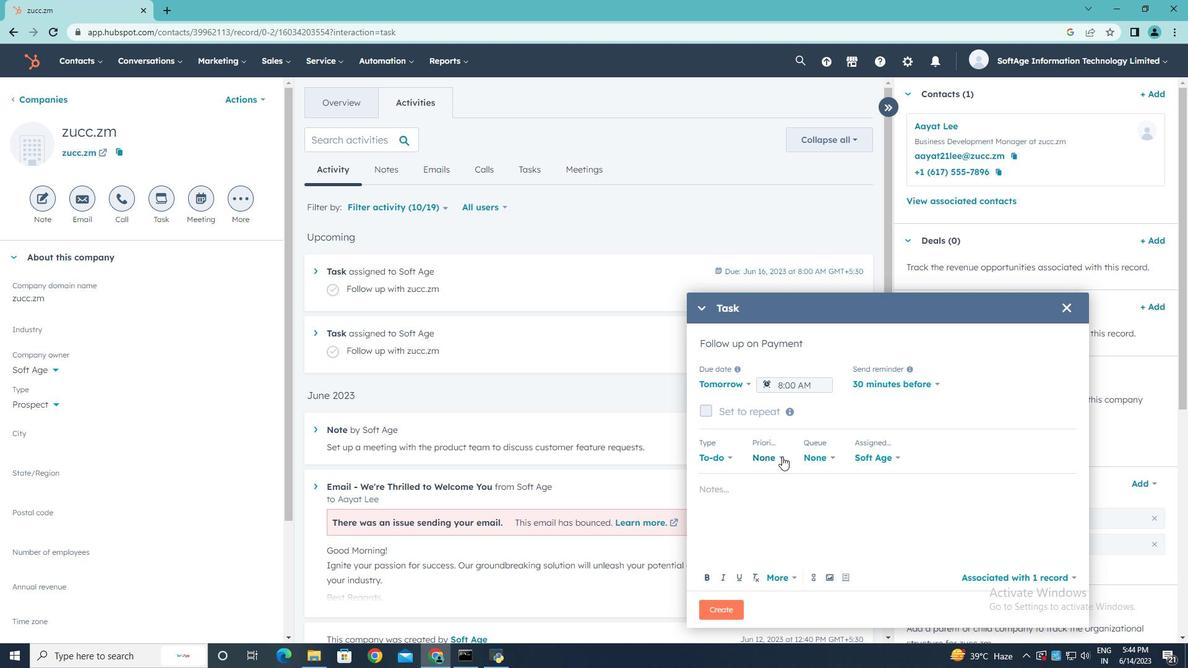 
Action: Mouse moved to (772, 541)
Screenshot: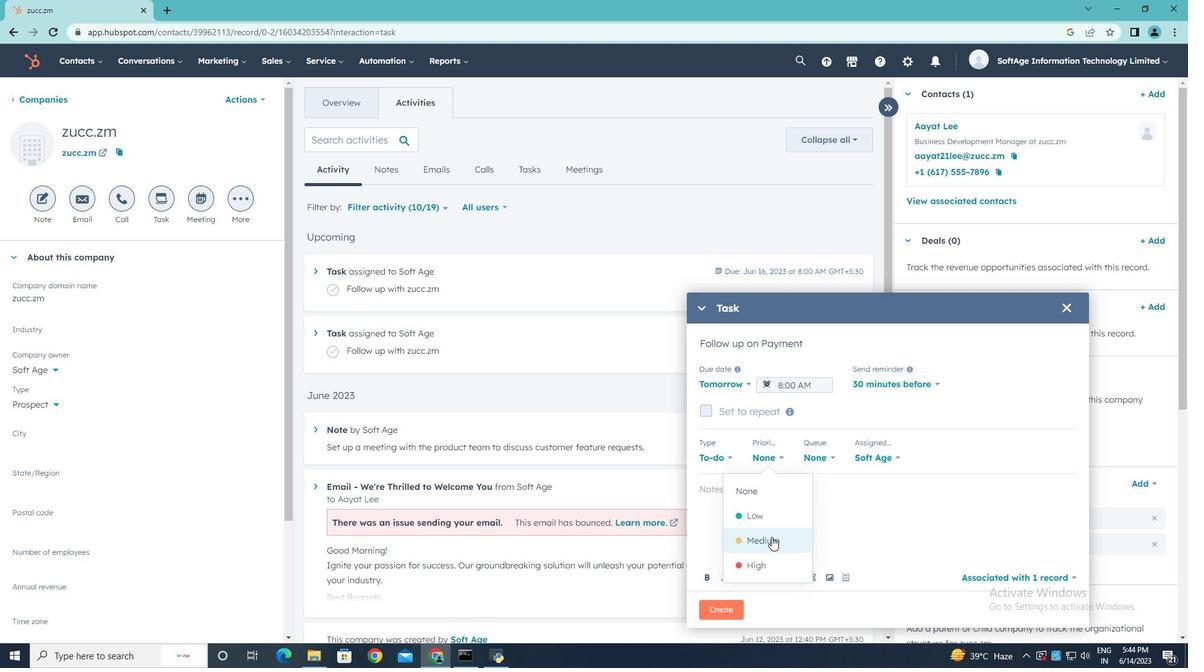 
Action: Mouse pressed left at (772, 541)
Screenshot: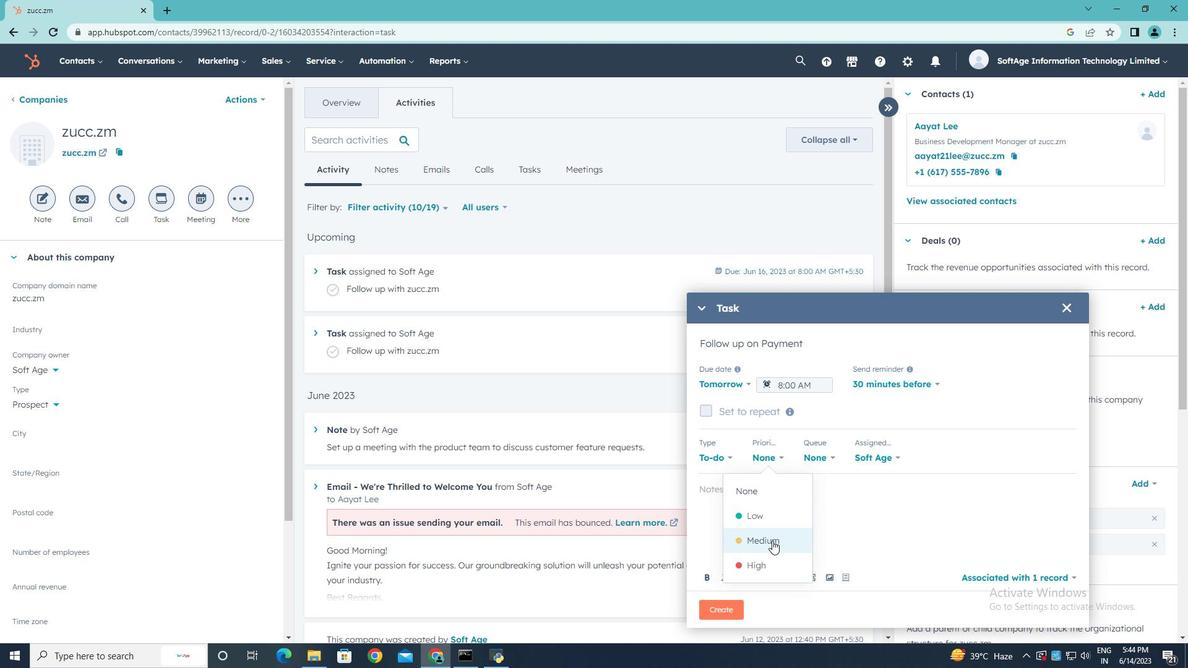 
Action: Mouse moved to (746, 495)
Screenshot: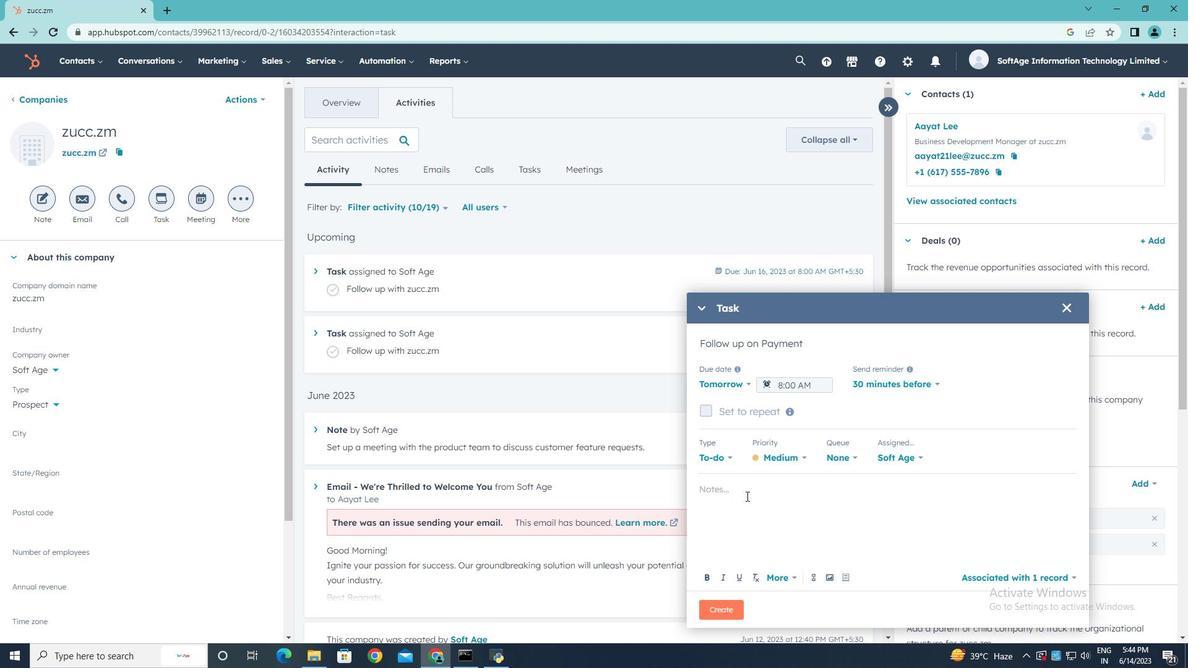 
Action: Mouse pressed left at (746, 495)
Screenshot: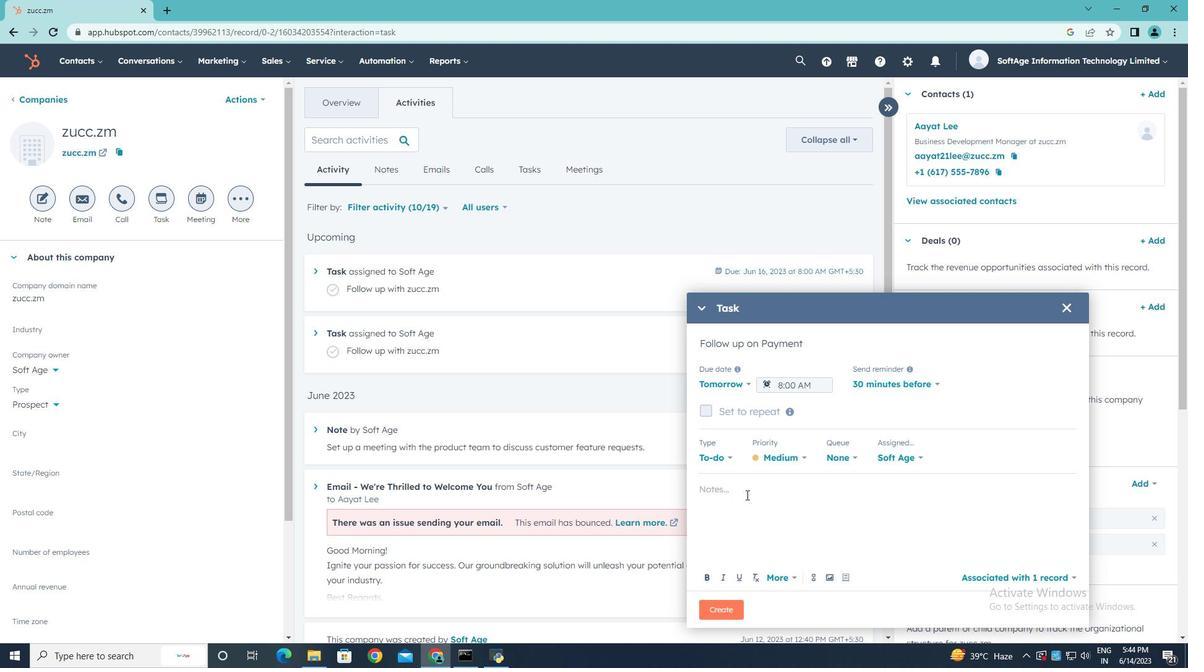 
Action: Key pressed <Key.shift>Take<Key.space>detailed<Key.space>meeting<Key.space>mu<Key.backspace>inutes<Key.space>and<Key.space>share<Key.space>them<Key.space>with<Key.space>the<Key.space>team<Key.space>afterward..
Screenshot: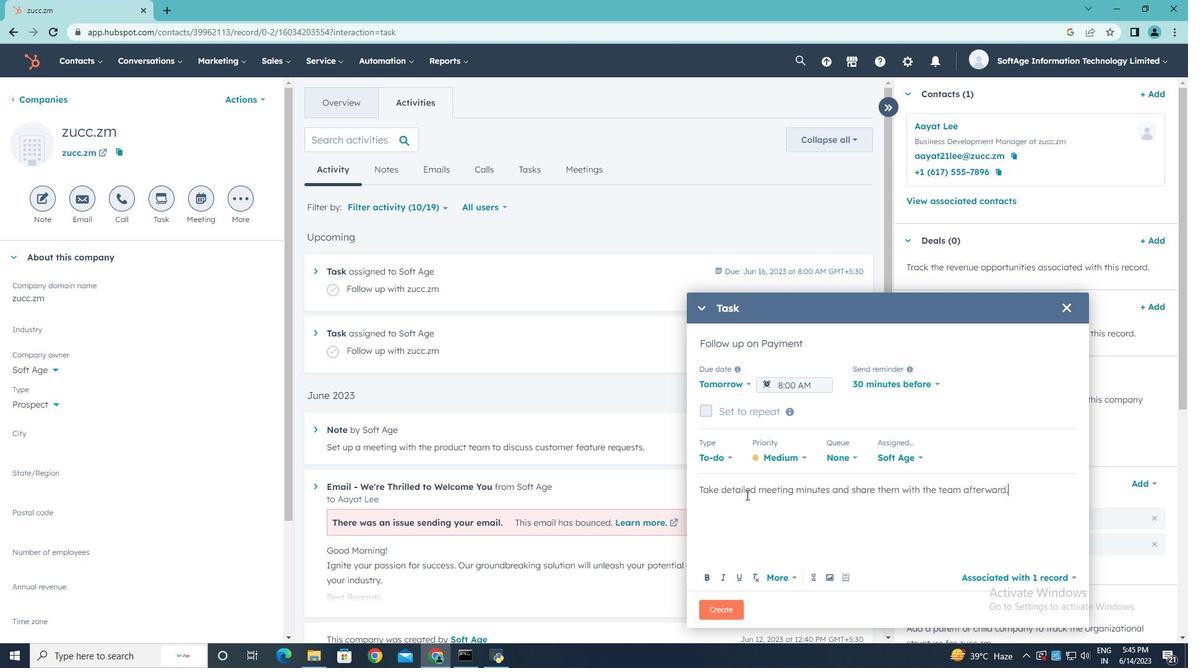 
Action: Mouse moved to (731, 605)
Screenshot: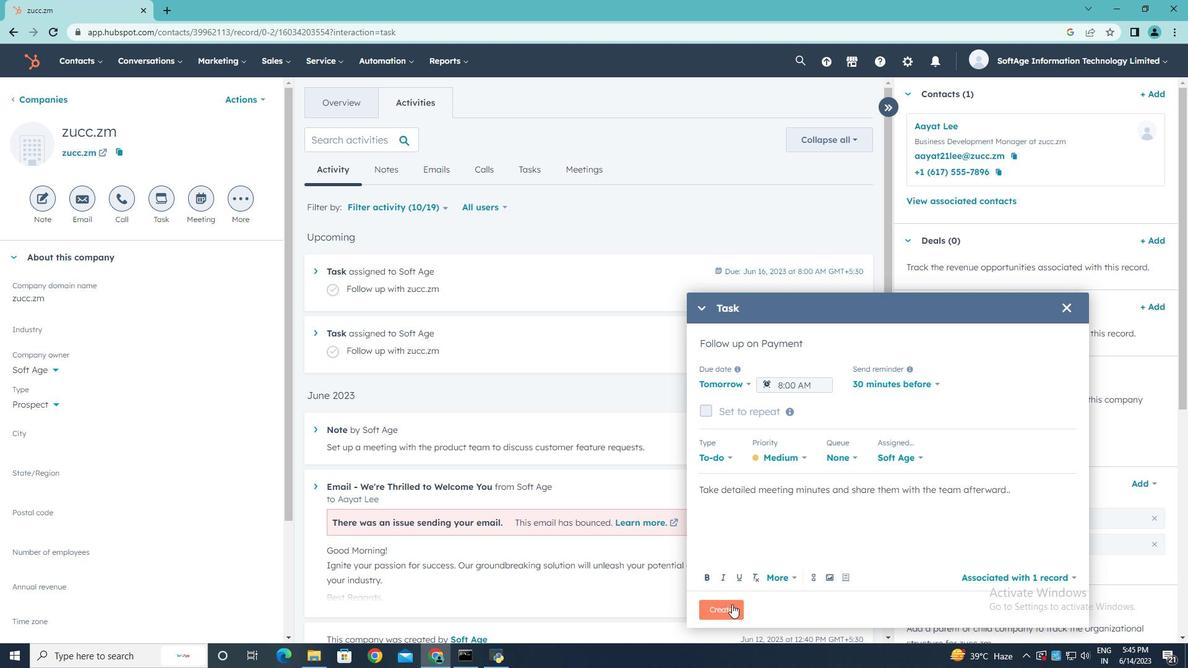 
Action: Mouse pressed left at (731, 605)
Screenshot: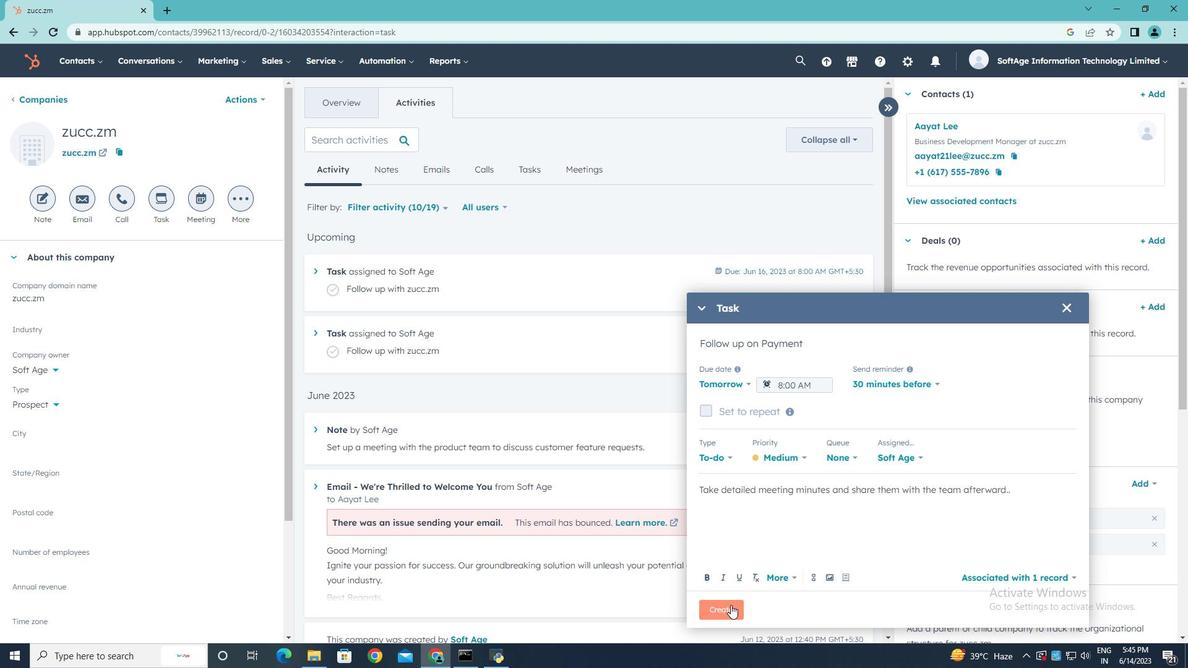 
